 Task: Look for space in Mouscron, Belgium from 3rd August, 2023 to 17th August, 2023 for 3 adults, 1 child in price range Rs.3000 to Rs.15000. Place can be entire place with 3 bedrooms having 4 beds and 2 bathrooms. Property type can be house. Amenities needed are: heating, . Booking option can be shelf check-in. Required host language is English.
Action: Mouse moved to (443, 111)
Screenshot: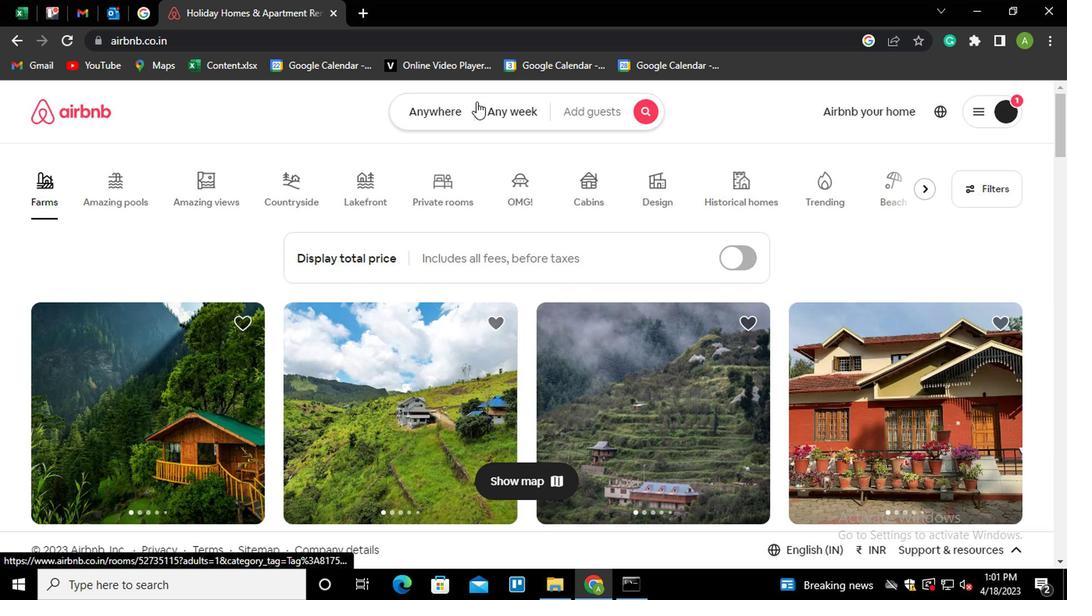 
Action: Mouse pressed left at (443, 111)
Screenshot: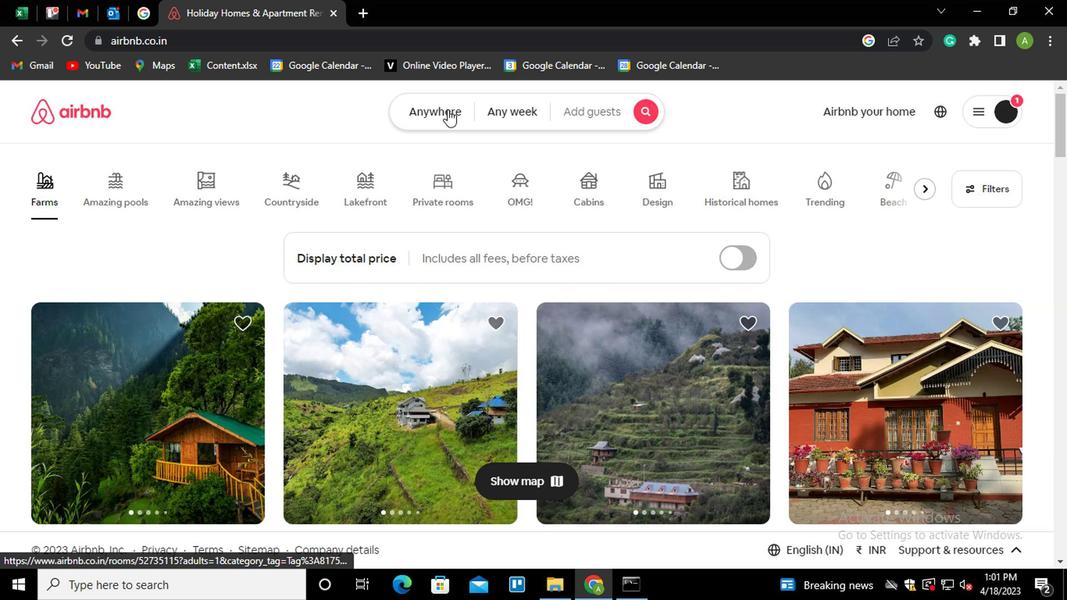 
Action: Mouse moved to (335, 178)
Screenshot: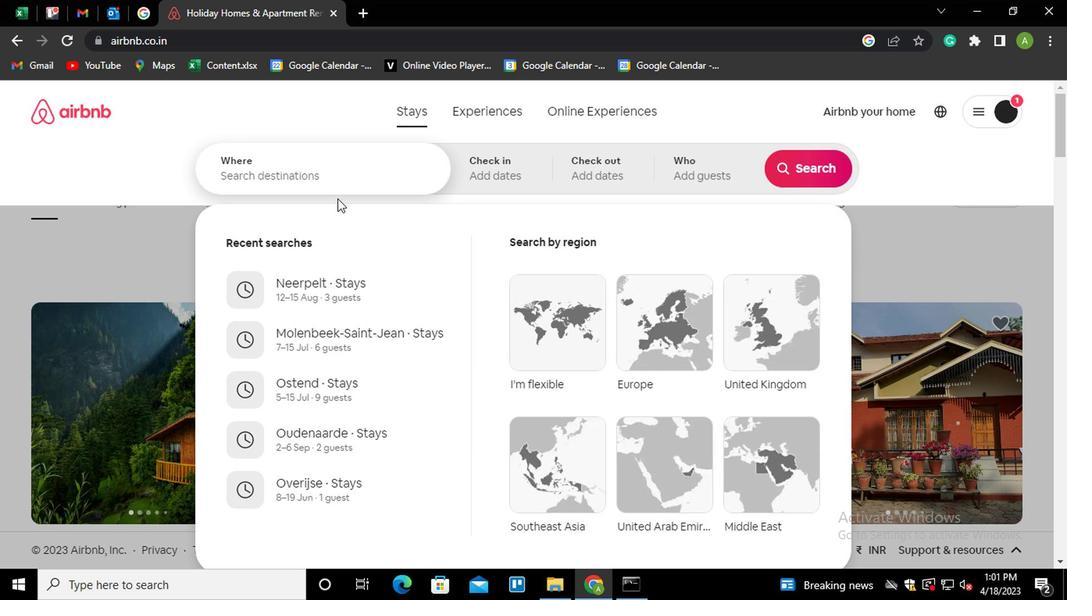 
Action: Mouse pressed left at (335, 178)
Screenshot: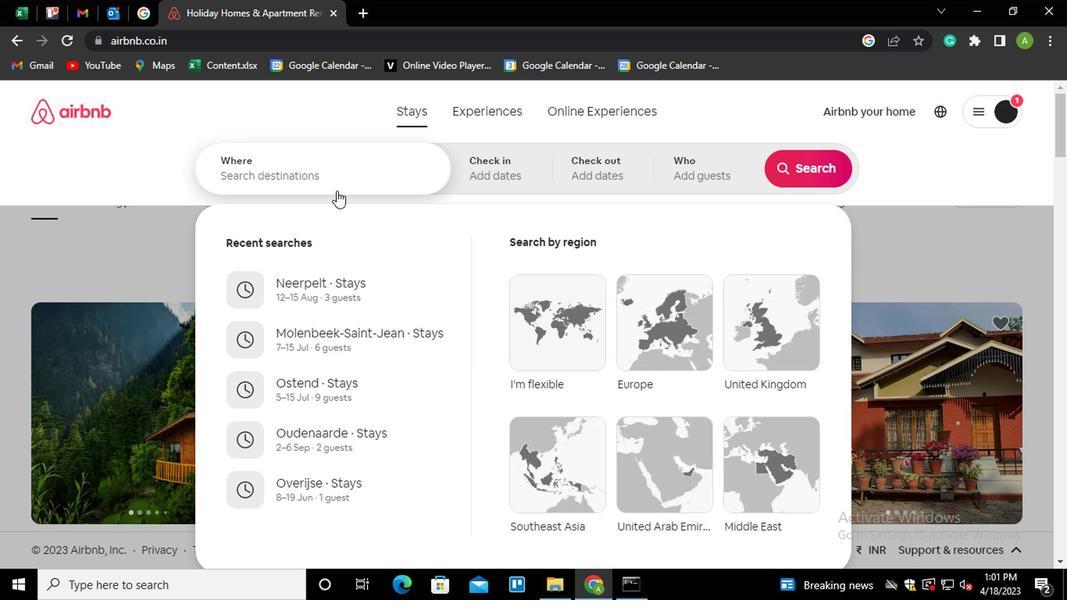 
Action: Key pressed <Key.shift_r>Mouscron<Key.down><Key.enter>
Screenshot: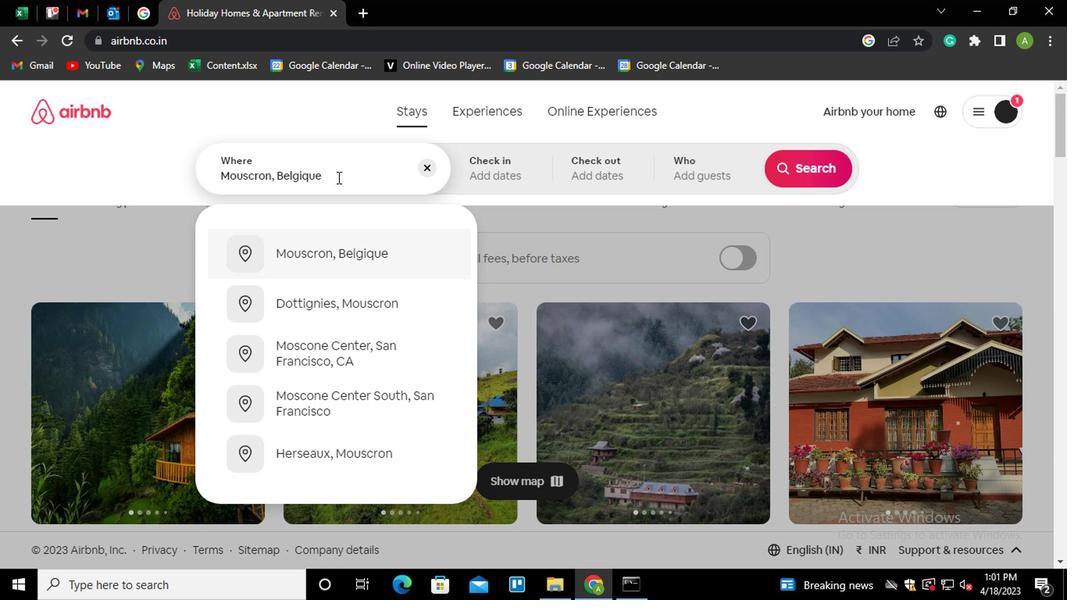 
Action: Mouse moved to (794, 296)
Screenshot: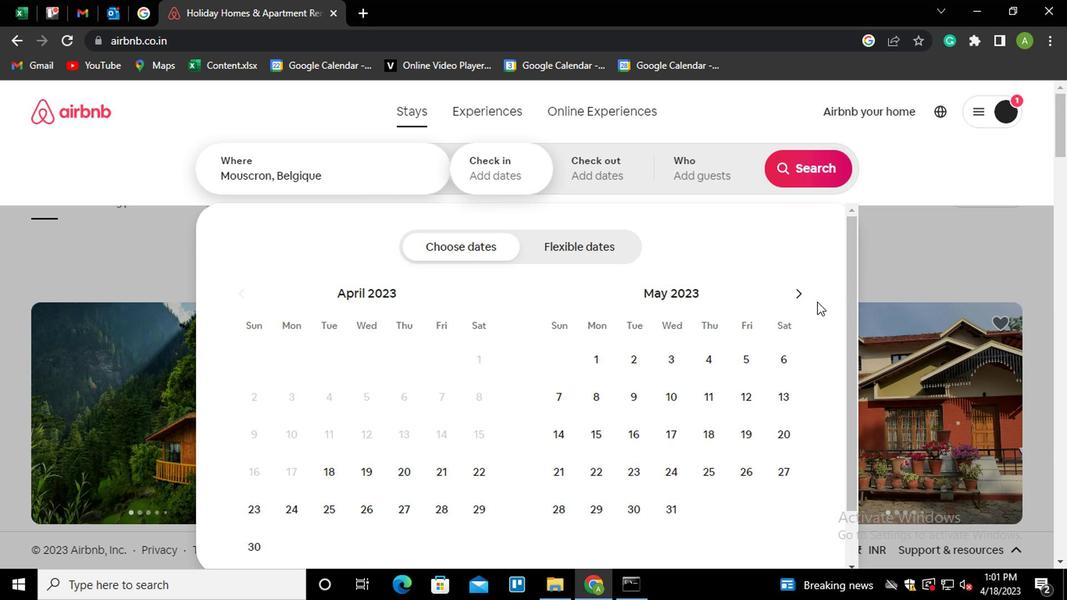 
Action: Mouse pressed left at (794, 296)
Screenshot: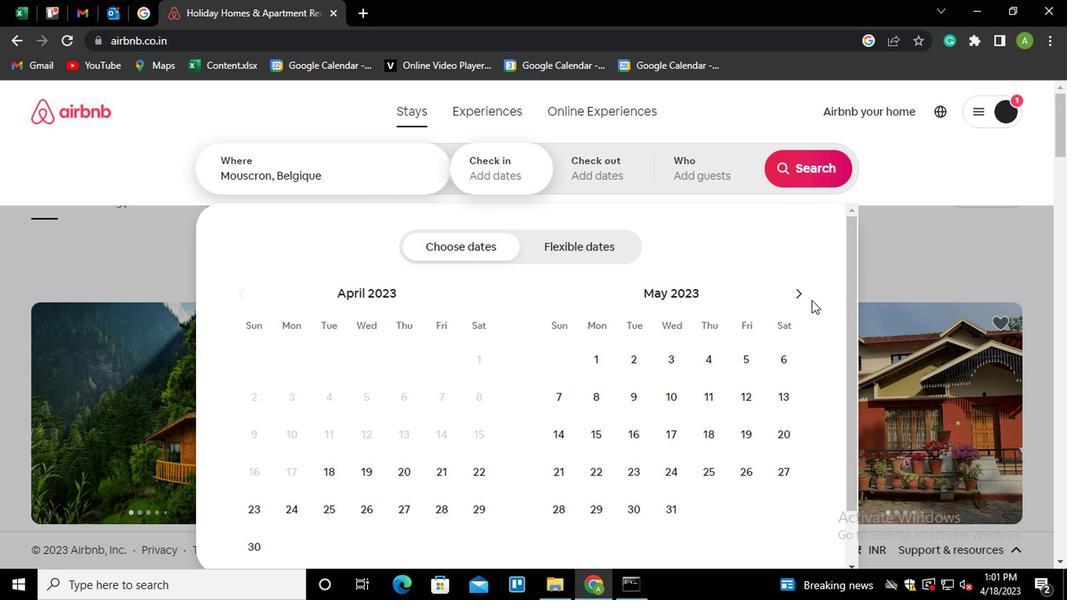 
Action: Mouse pressed left at (794, 296)
Screenshot: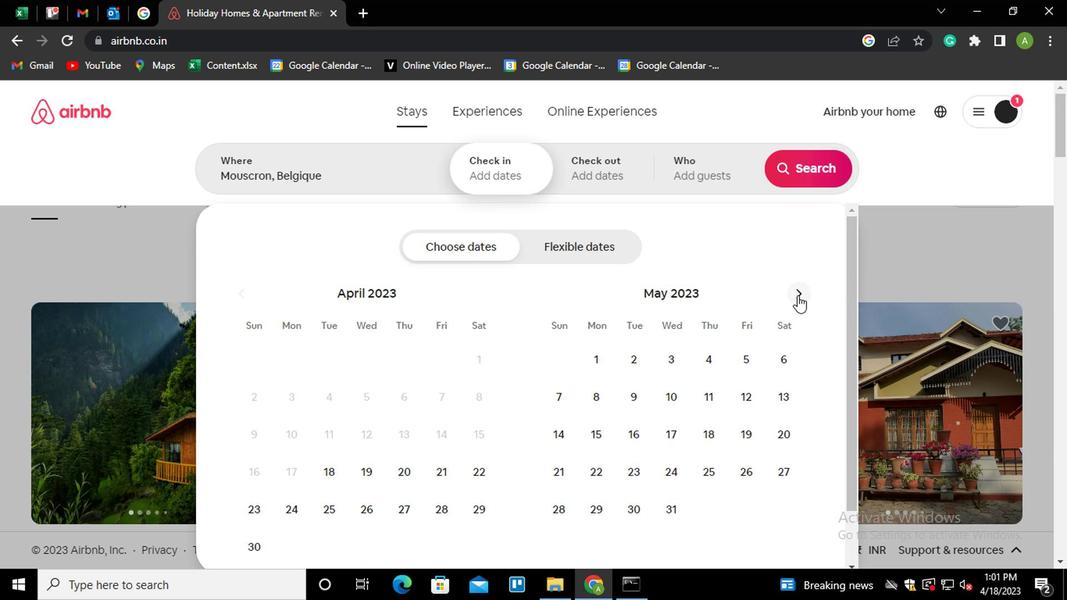
Action: Mouse pressed left at (794, 296)
Screenshot: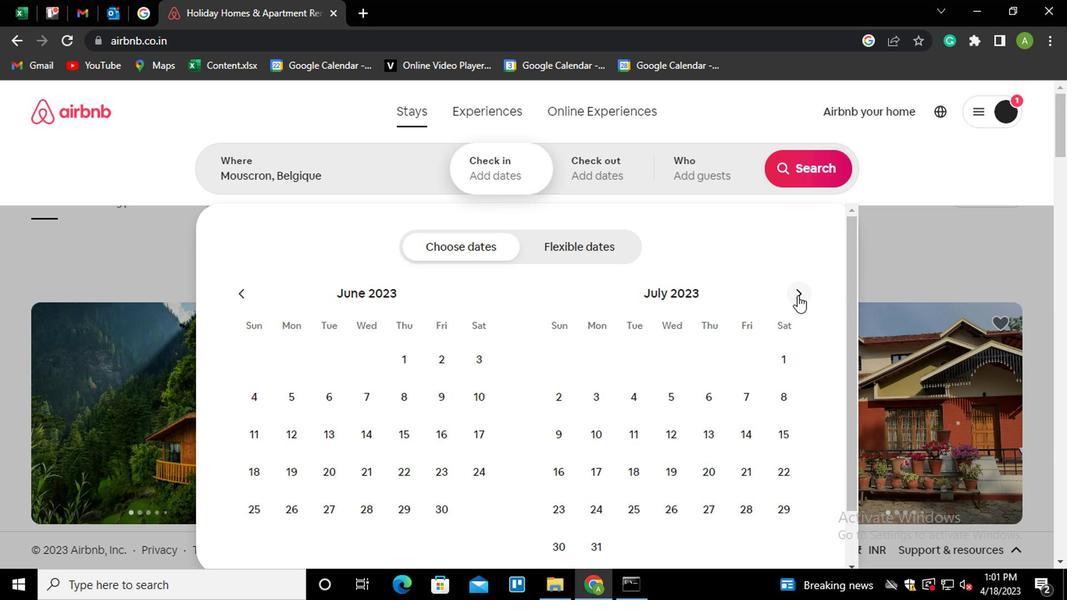 
Action: Mouse moved to (706, 354)
Screenshot: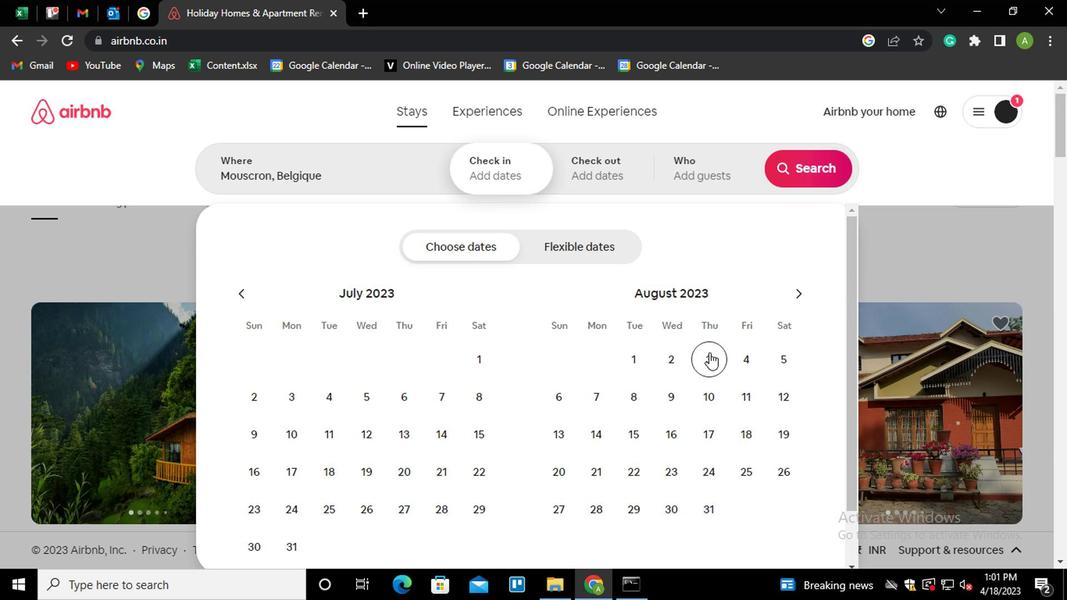 
Action: Mouse pressed left at (706, 354)
Screenshot: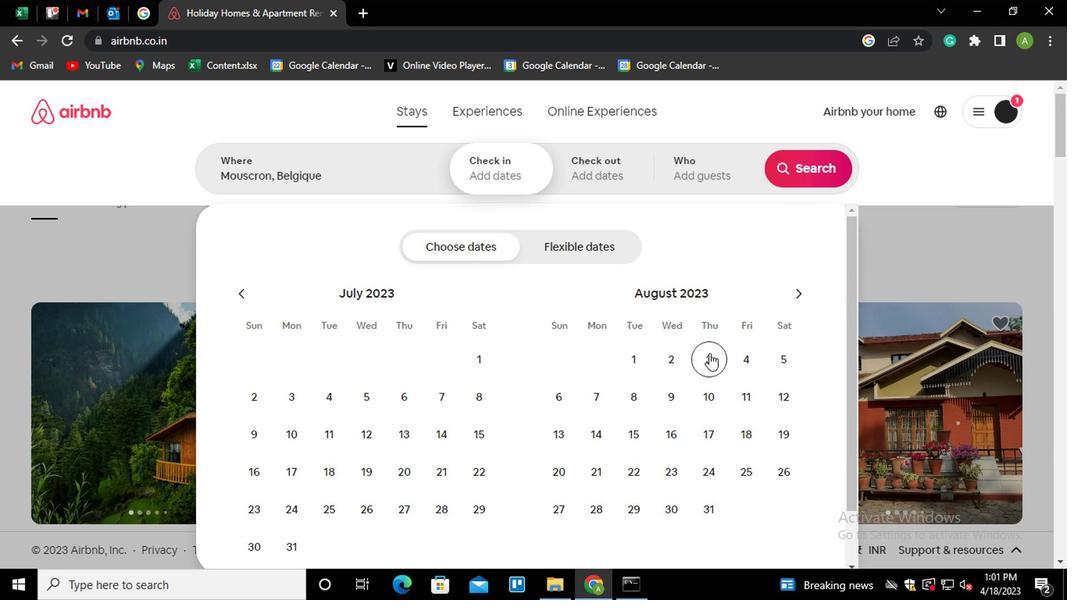 
Action: Mouse moved to (706, 431)
Screenshot: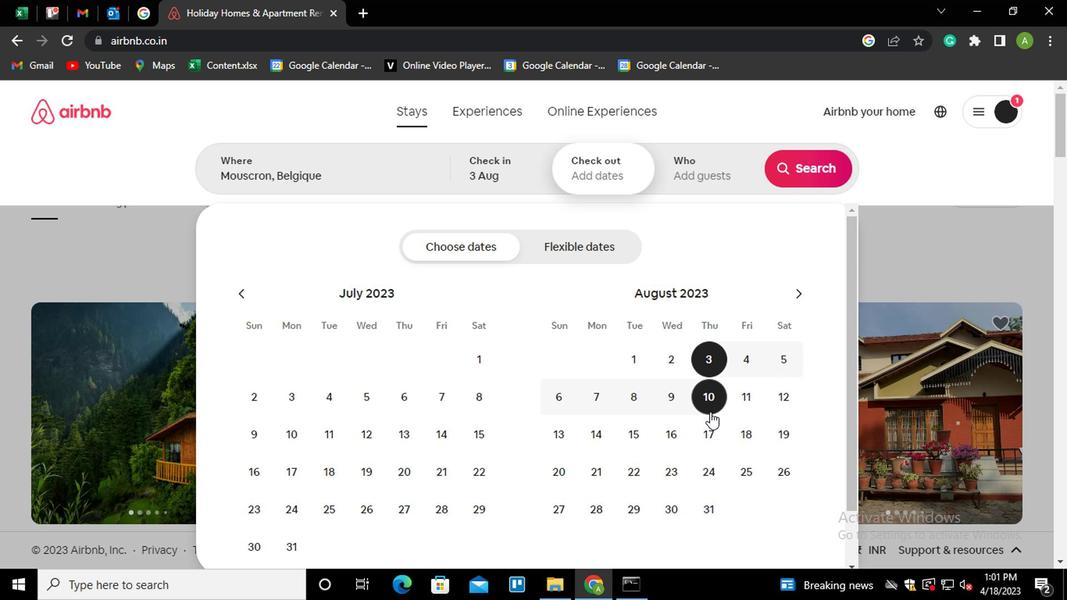 
Action: Mouse pressed left at (706, 431)
Screenshot: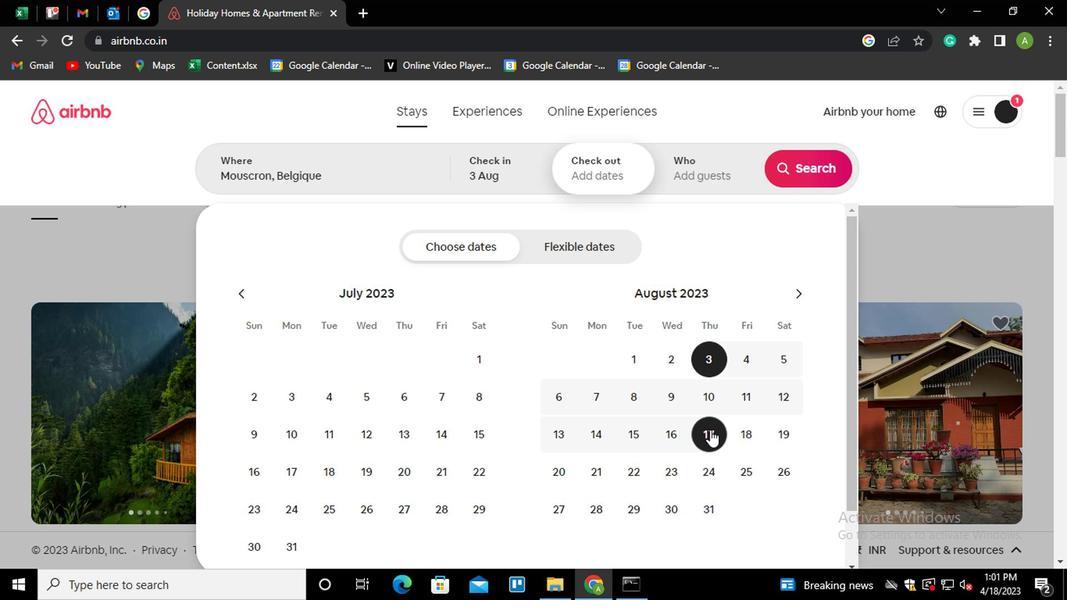 
Action: Mouse moved to (712, 180)
Screenshot: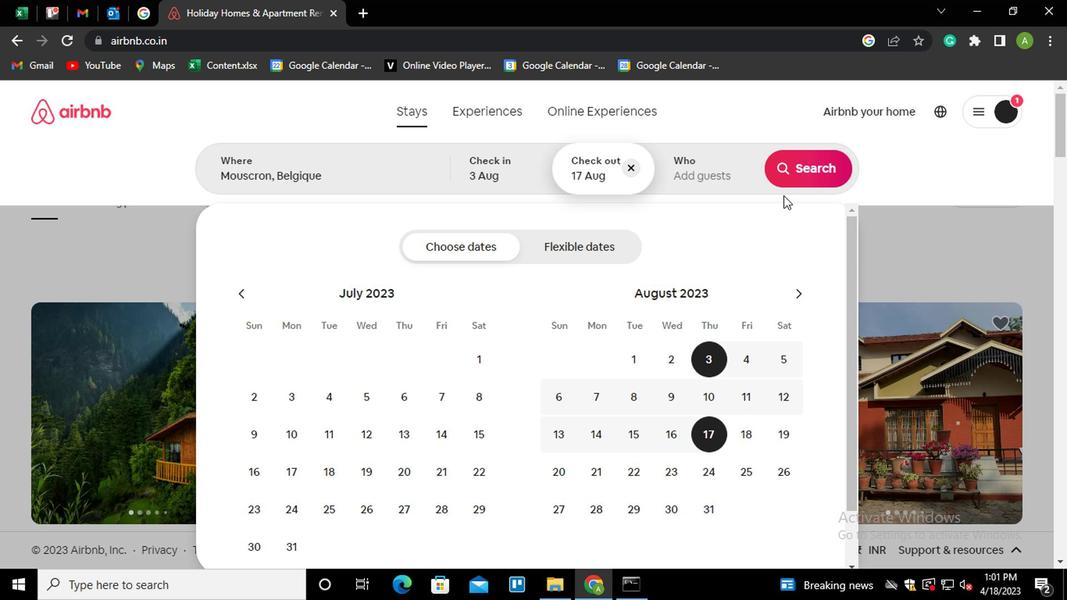 
Action: Mouse pressed left at (712, 180)
Screenshot: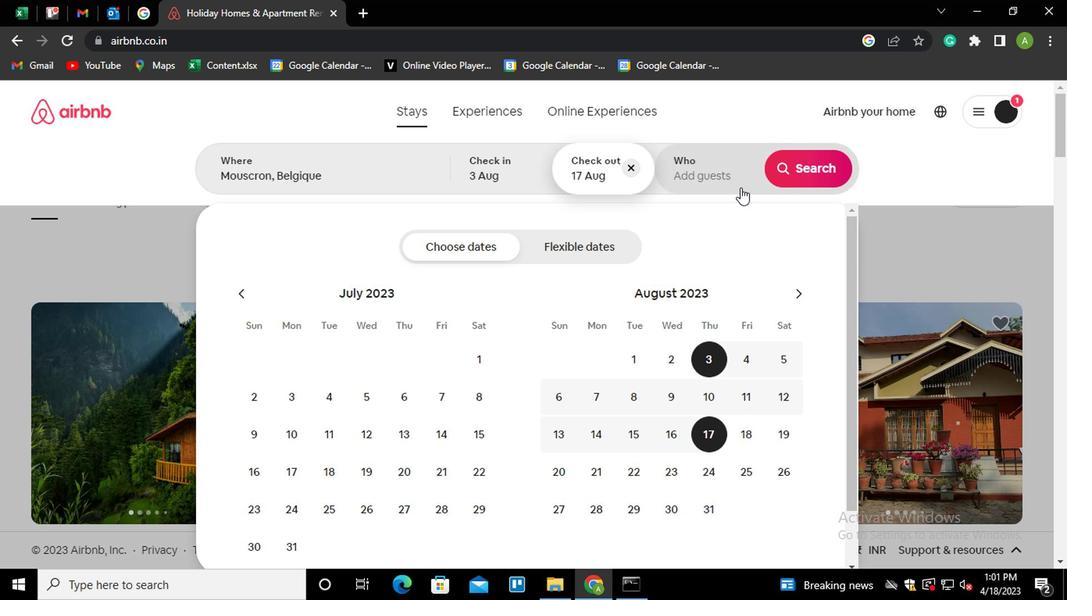 
Action: Mouse moved to (799, 243)
Screenshot: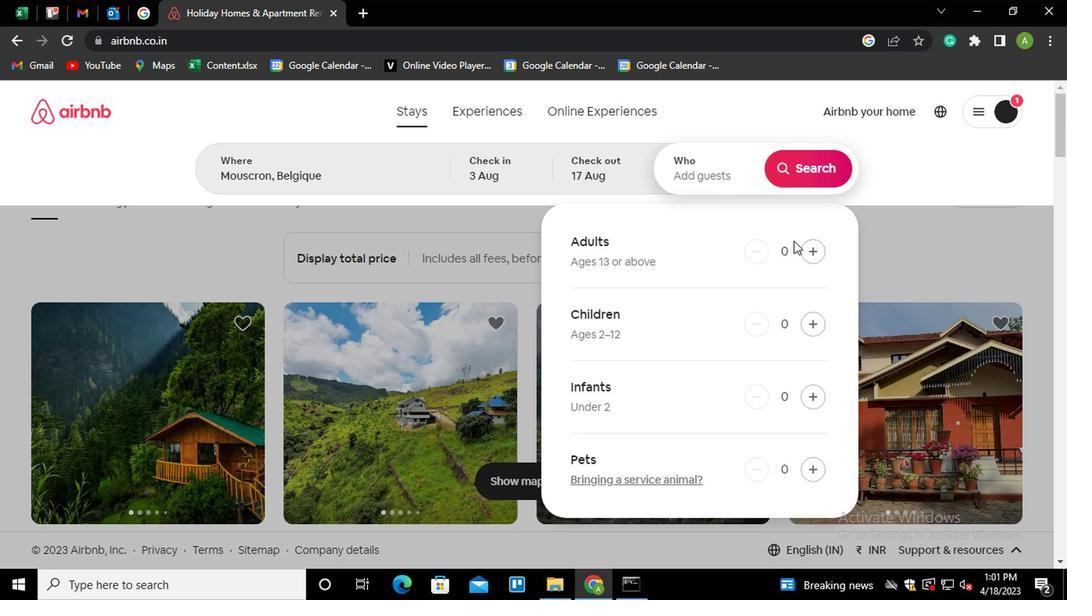 
Action: Mouse pressed left at (799, 243)
Screenshot: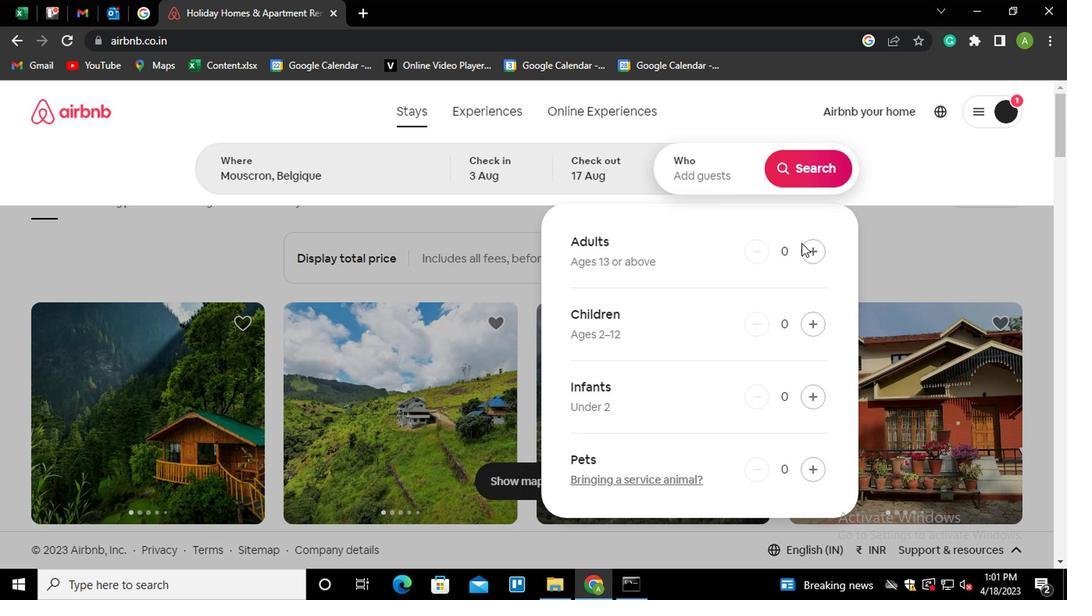 
Action: Mouse moved to (803, 247)
Screenshot: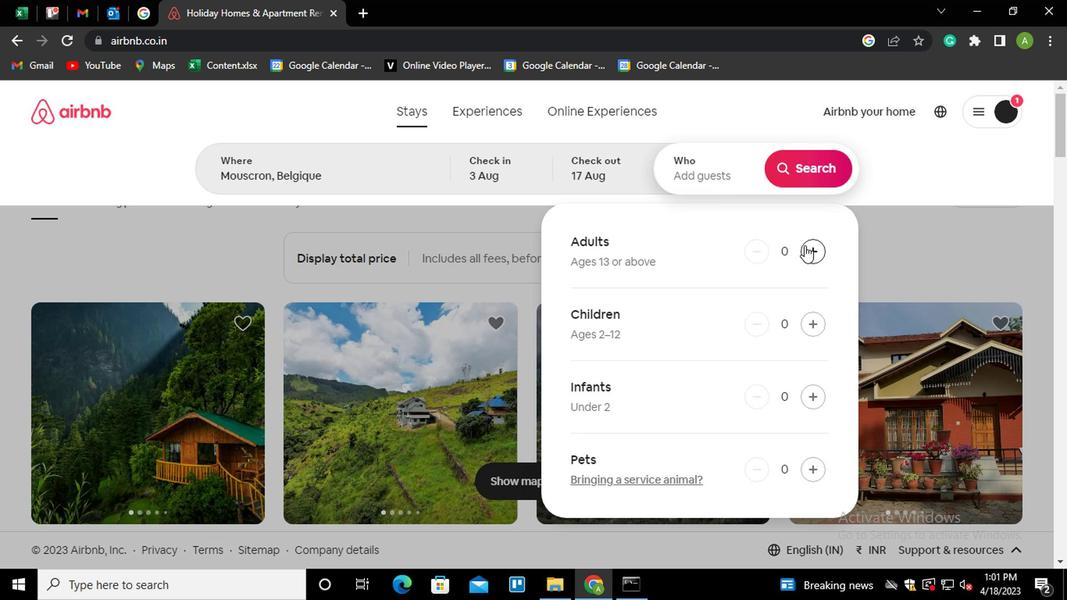 
Action: Mouse pressed left at (803, 247)
Screenshot: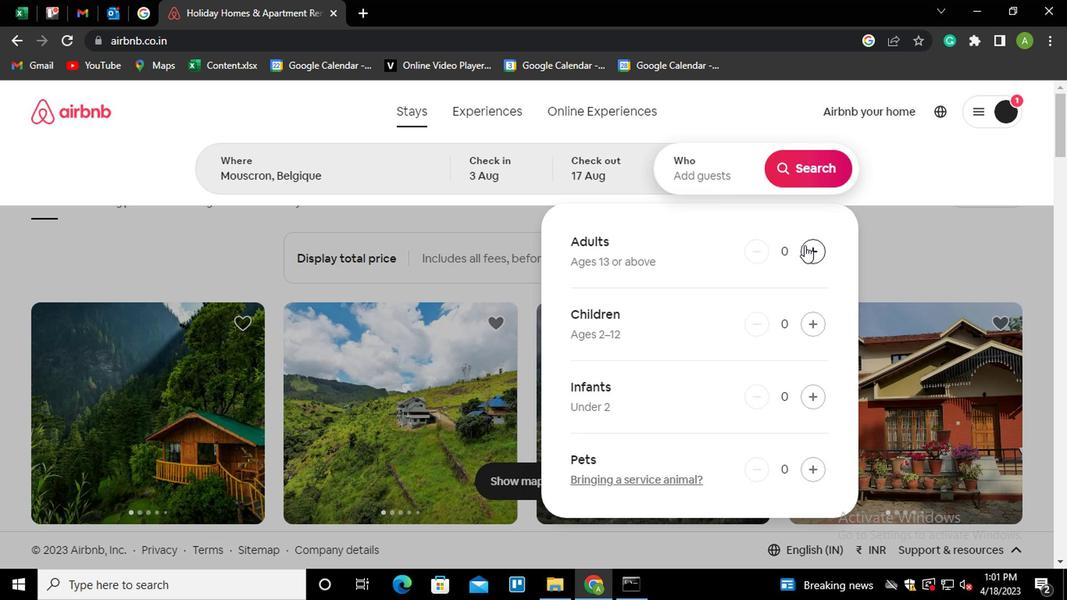 
Action: Mouse pressed left at (803, 247)
Screenshot: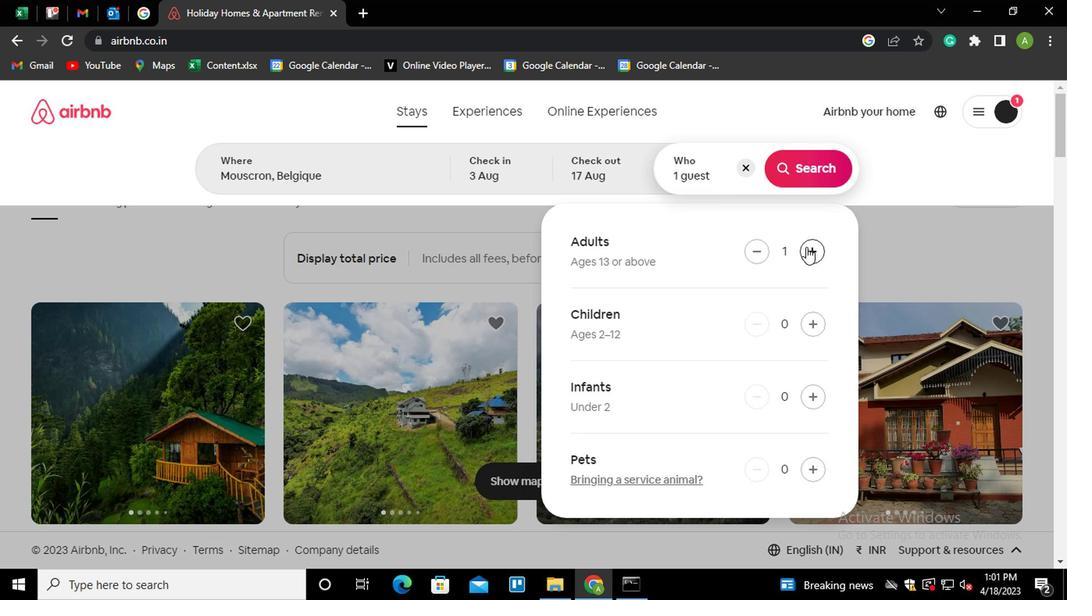 
Action: Mouse pressed left at (803, 247)
Screenshot: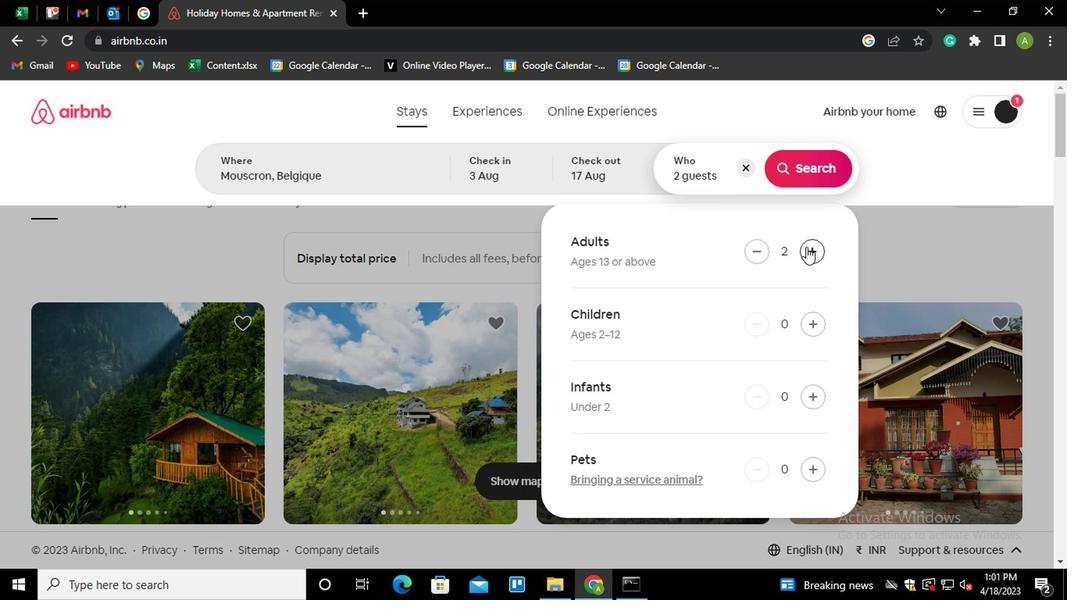 
Action: Mouse moved to (815, 316)
Screenshot: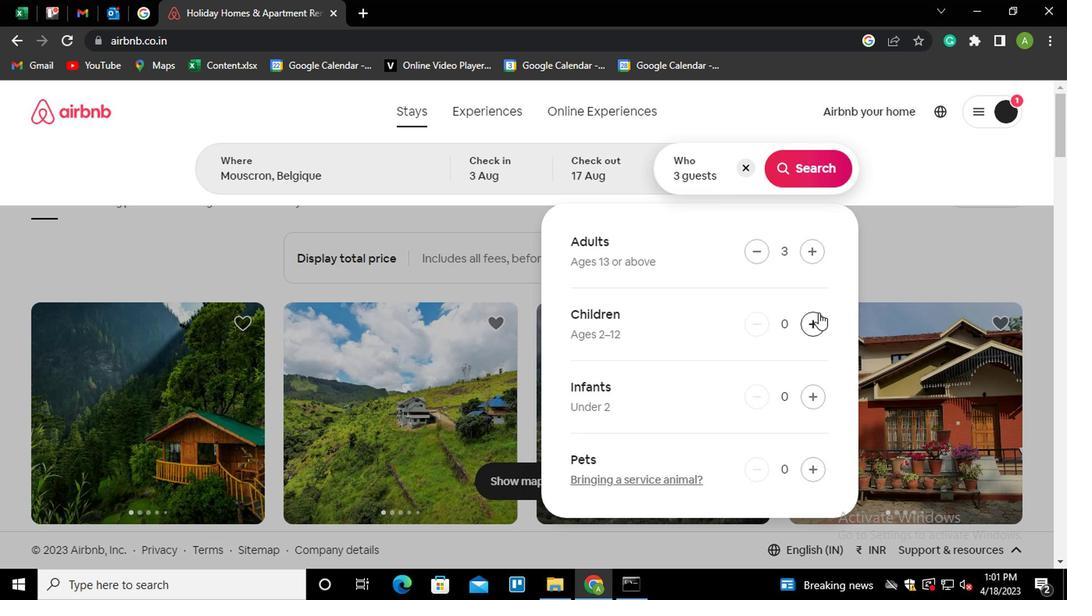 
Action: Mouse pressed left at (815, 316)
Screenshot: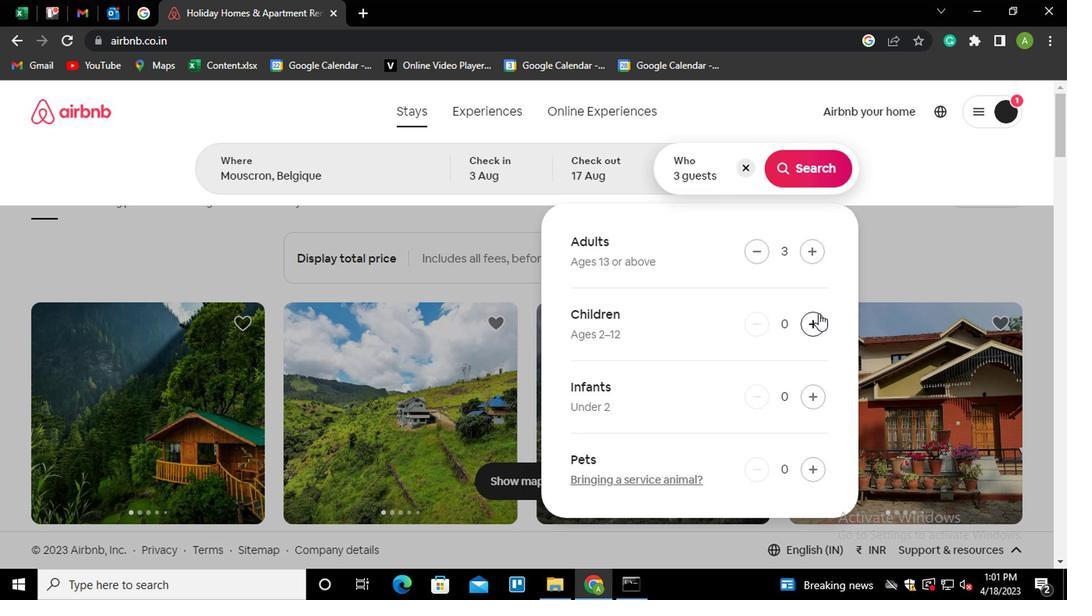 
Action: Mouse moved to (801, 178)
Screenshot: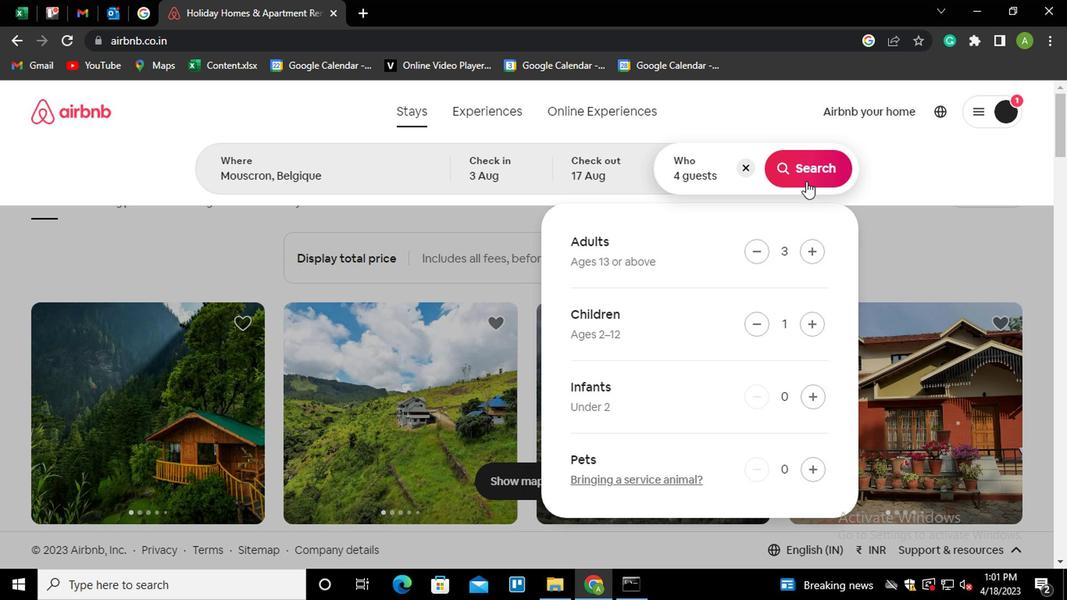 
Action: Mouse pressed left at (801, 178)
Screenshot: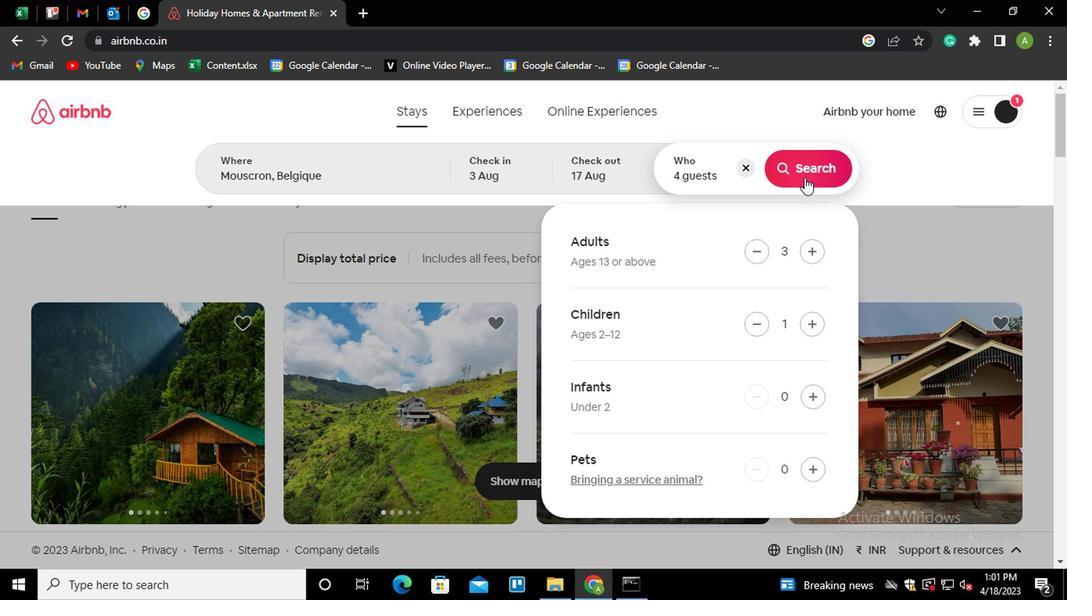 
Action: Mouse moved to (988, 185)
Screenshot: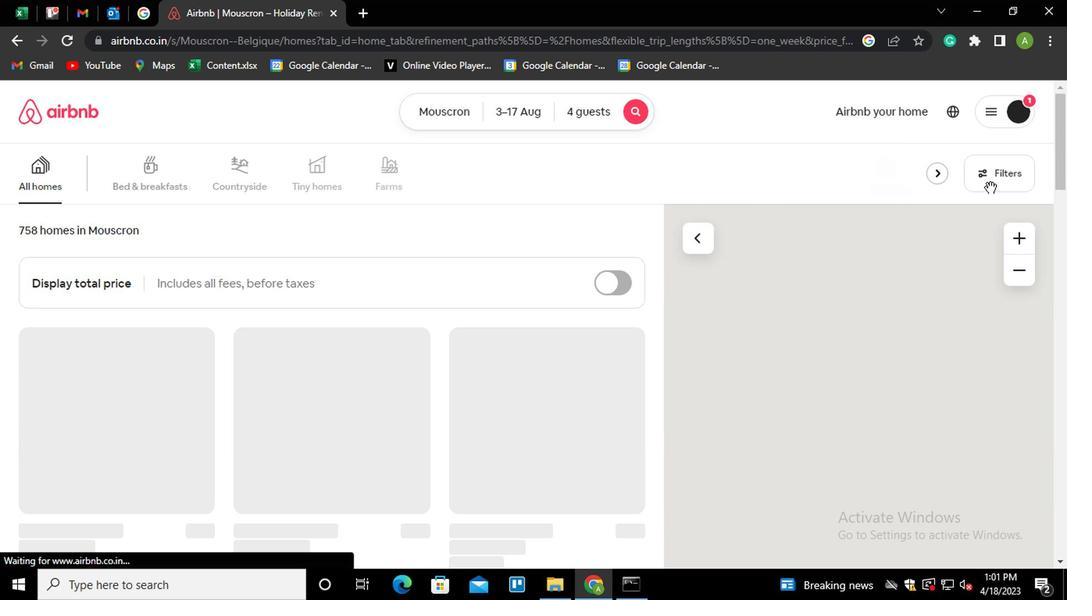 
Action: Mouse pressed left at (988, 185)
Screenshot: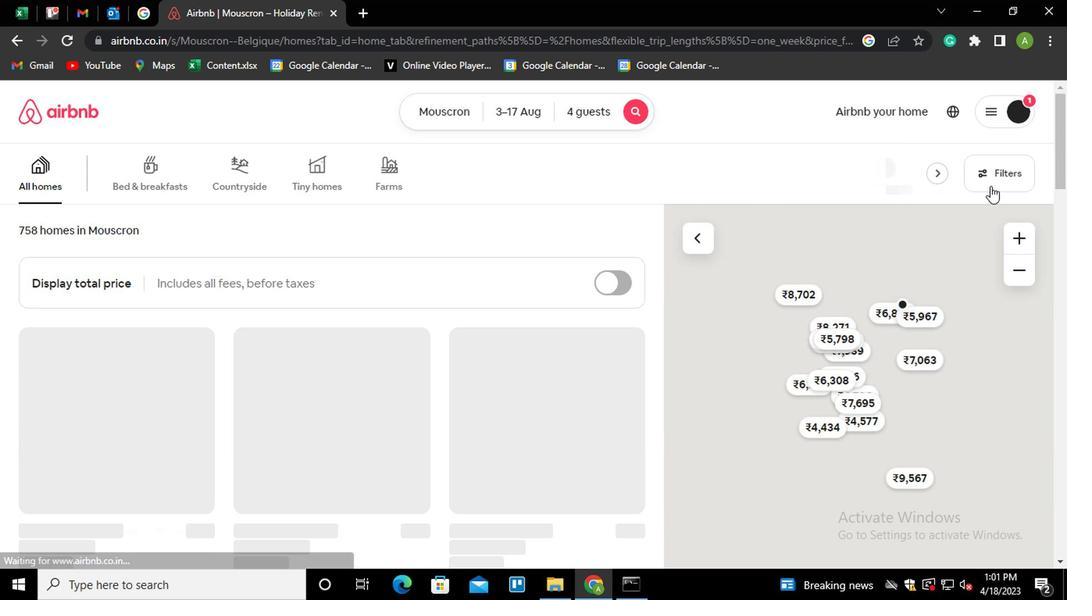 
Action: Mouse moved to (354, 372)
Screenshot: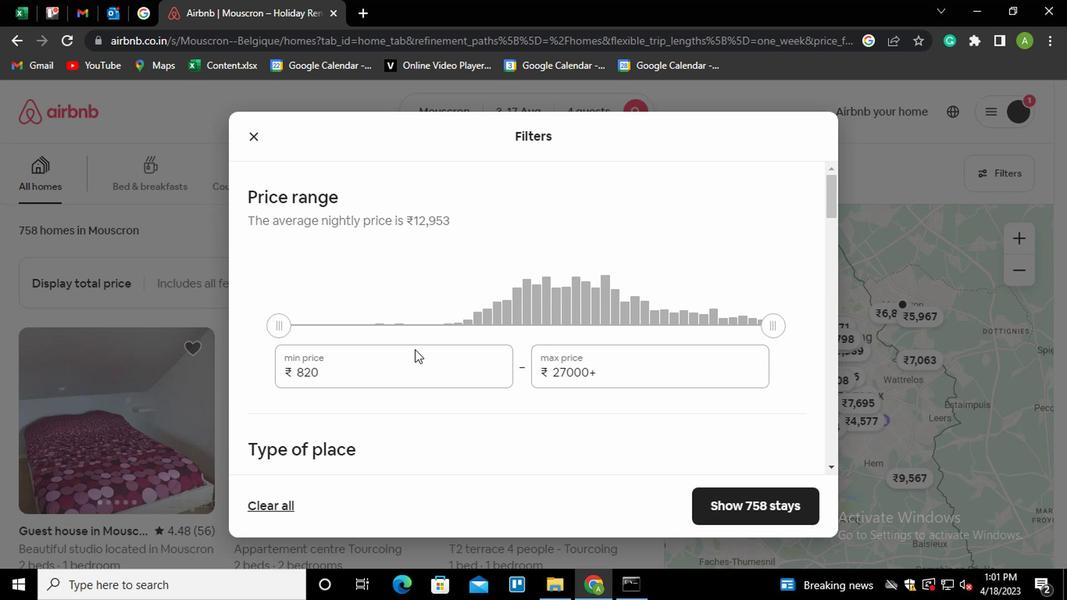 
Action: Mouse pressed left at (354, 372)
Screenshot: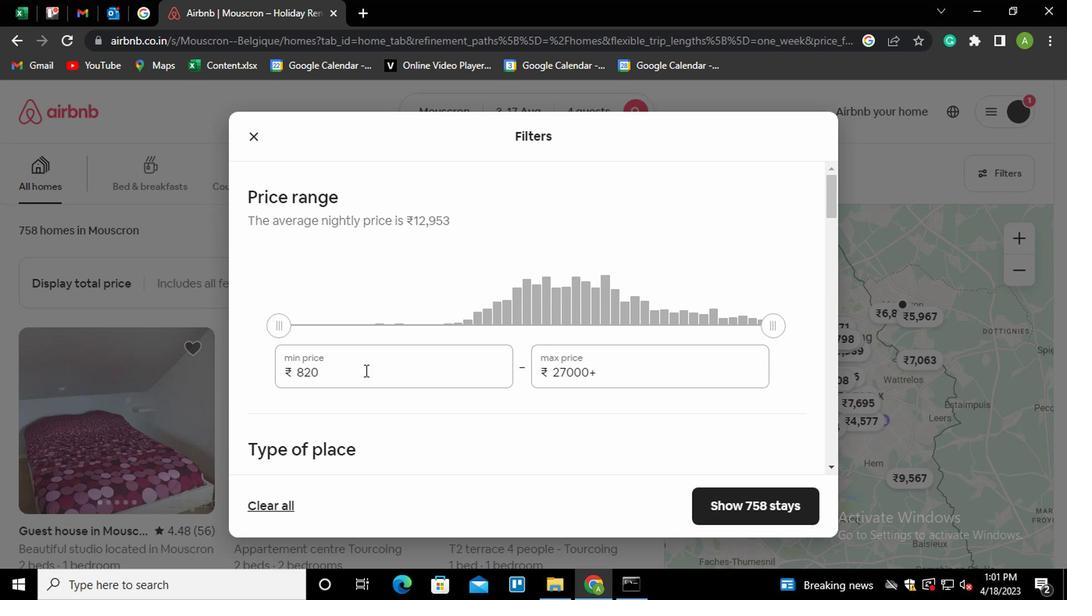 
Action: Key pressed <Key.shift_r><Key.home>3000
Screenshot: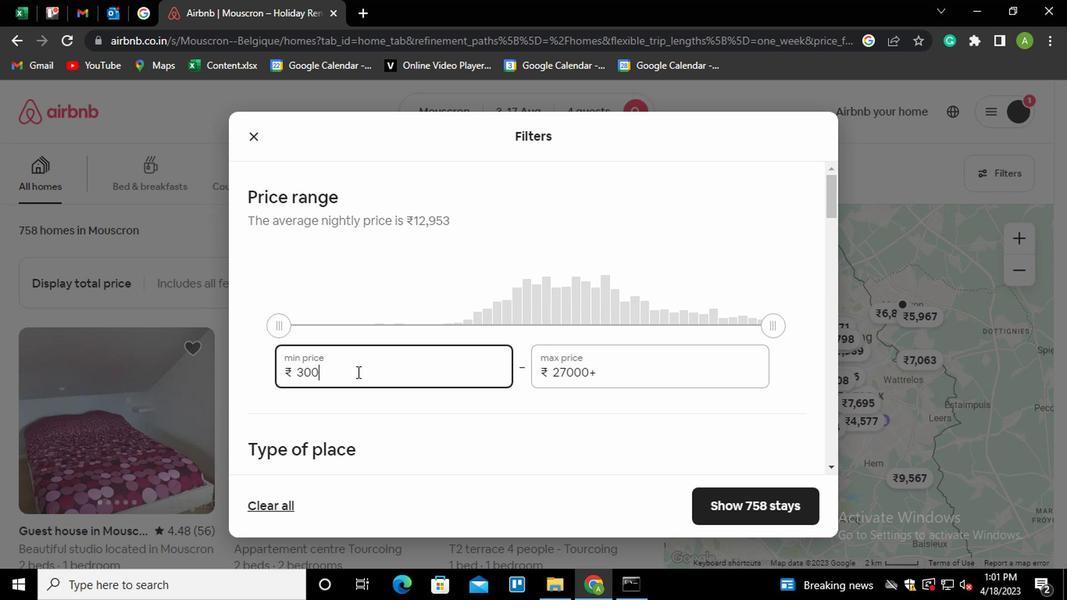 
Action: Mouse moved to (619, 366)
Screenshot: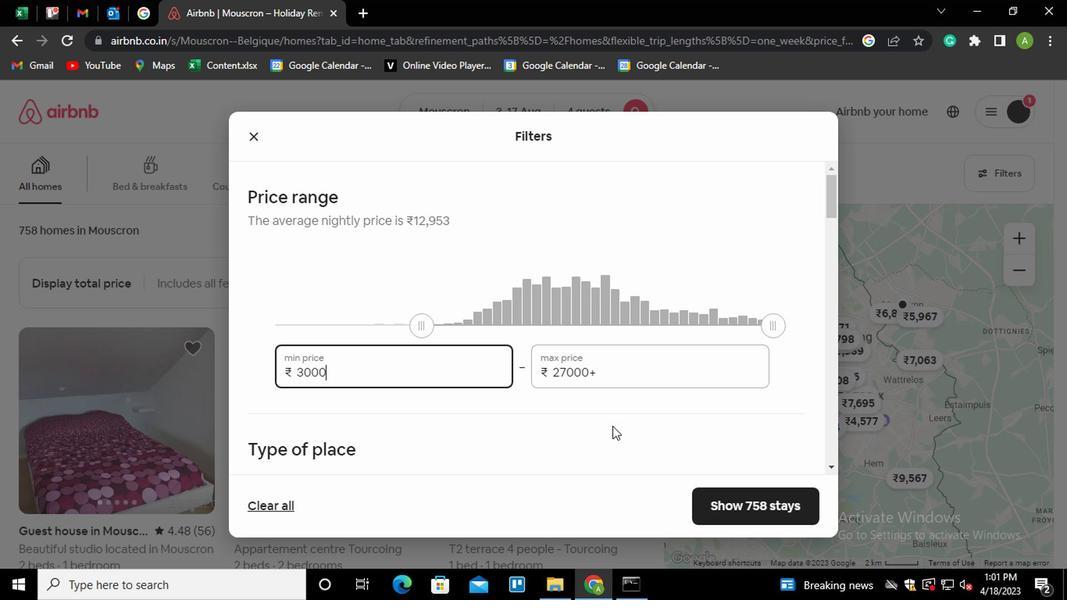 
Action: Mouse pressed left at (619, 366)
Screenshot: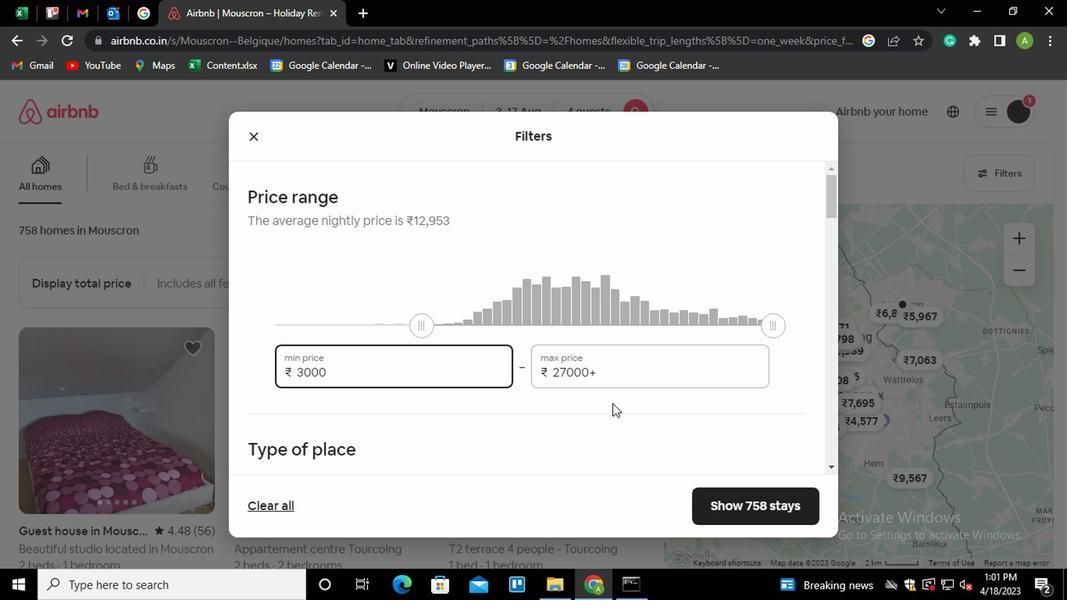 
Action: Key pressed <Key.shift_r><Key.home>15000
Screenshot: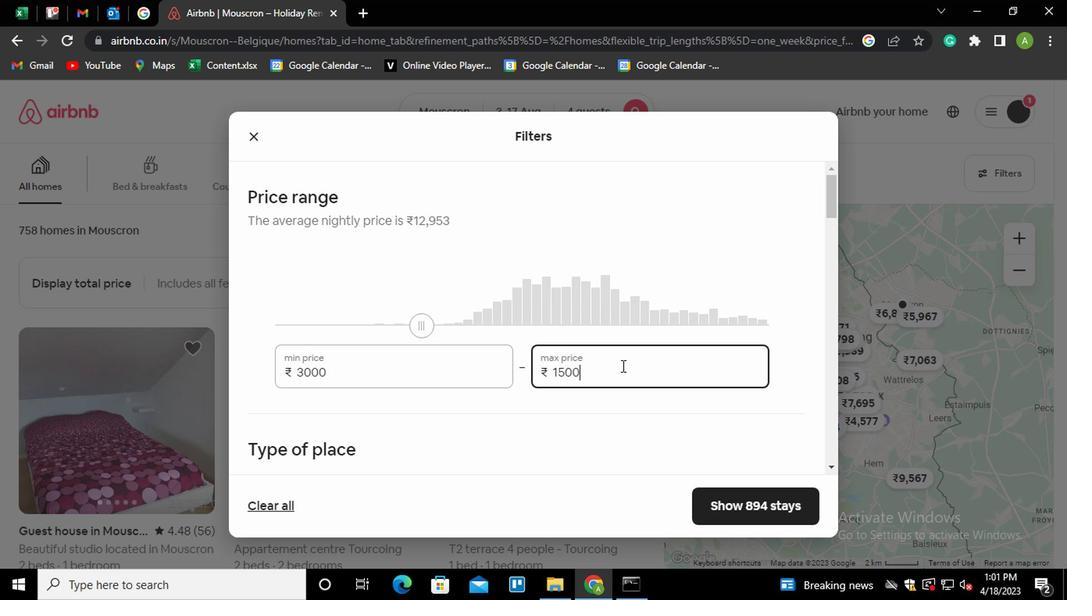 
Action: Mouse scrolled (619, 366) with delta (0, 0)
Screenshot: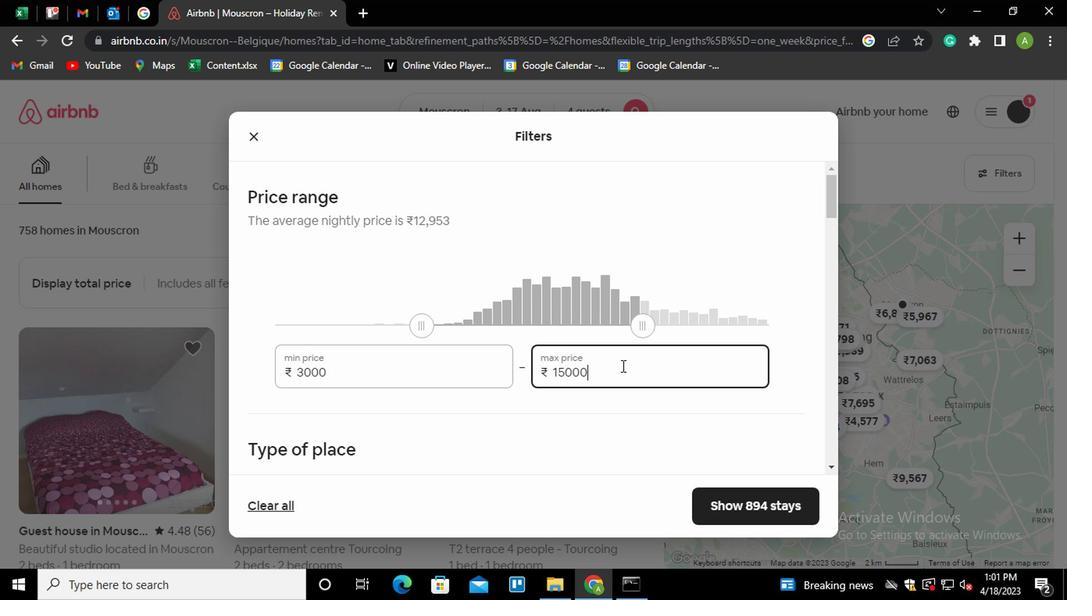 
Action: Mouse moved to (279, 420)
Screenshot: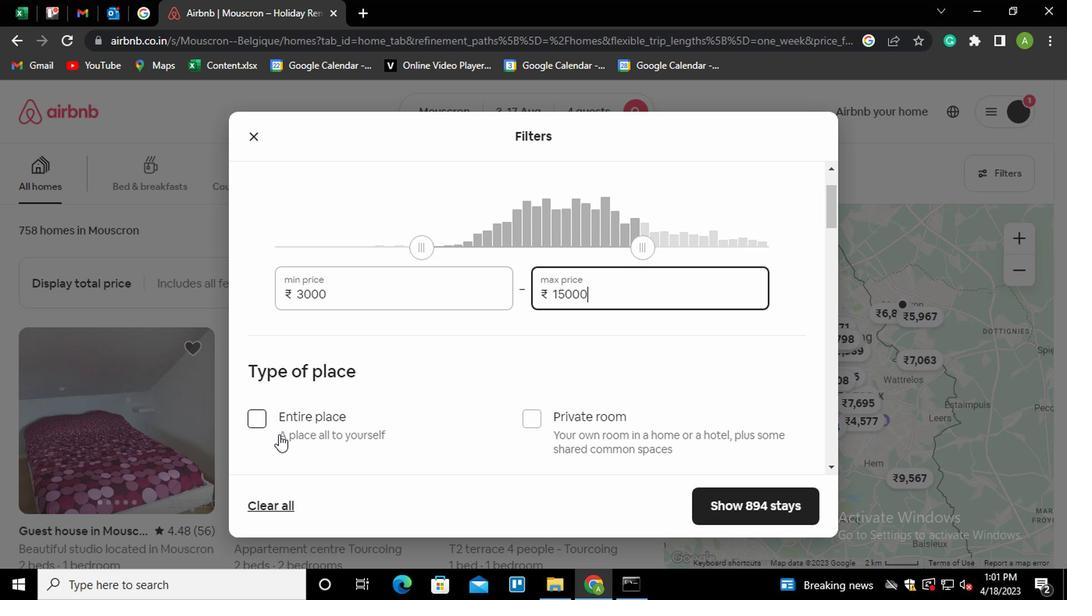 
Action: Mouse pressed left at (279, 420)
Screenshot: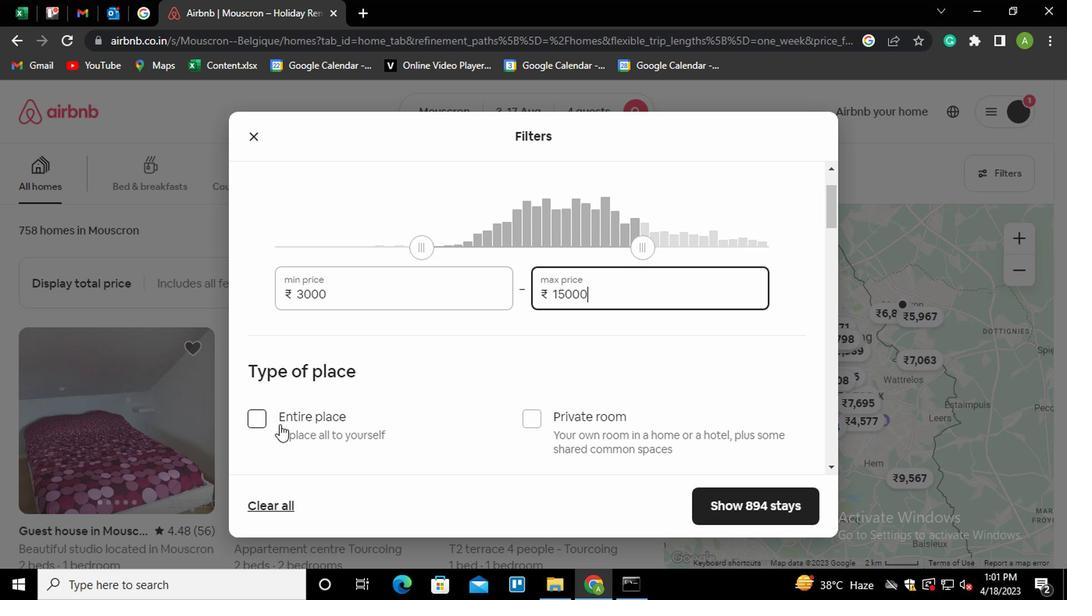 
Action: Mouse moved to (260, 424)
Screenshot: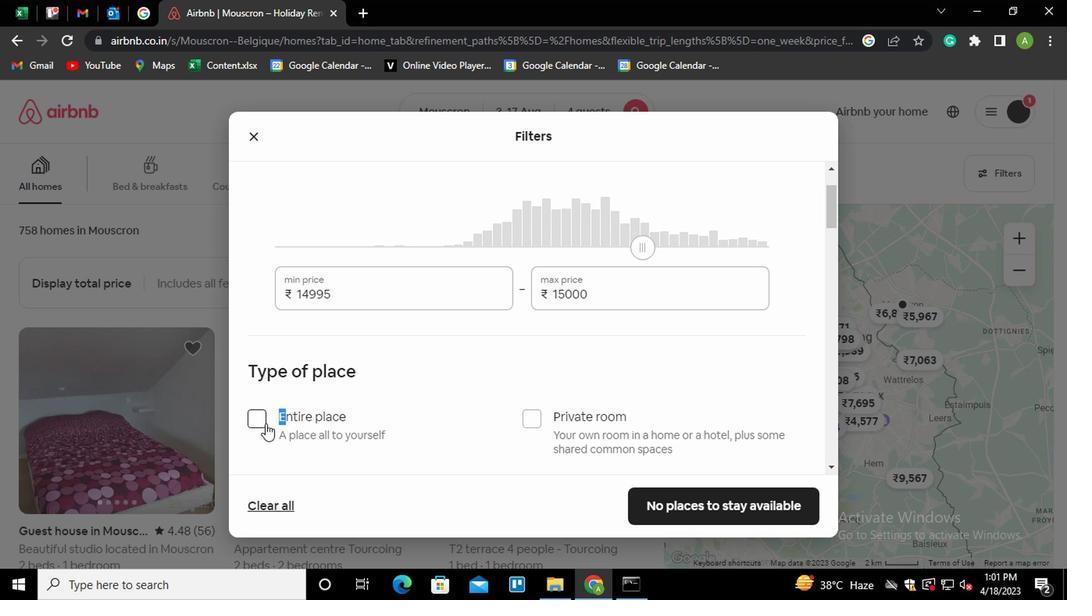 
Action: Mouse pressed left at (260, 424)
Screenshot: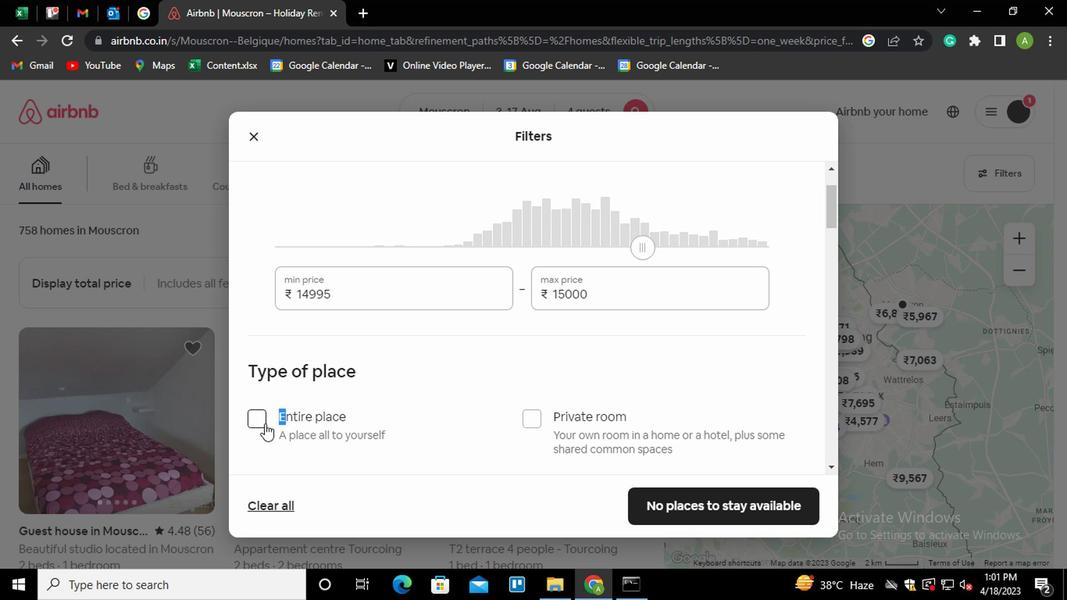 
Action: Mouse moved to (400, 390)
Screenshot: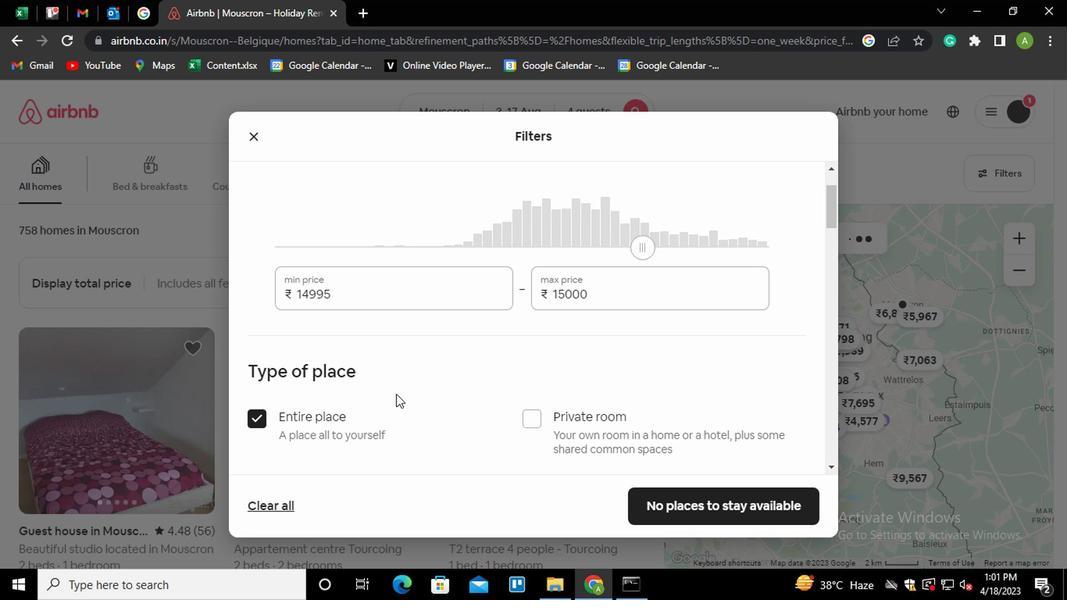 
Action: Mouse scrolled (400, 389) with delta (0, 0)
Screenshot: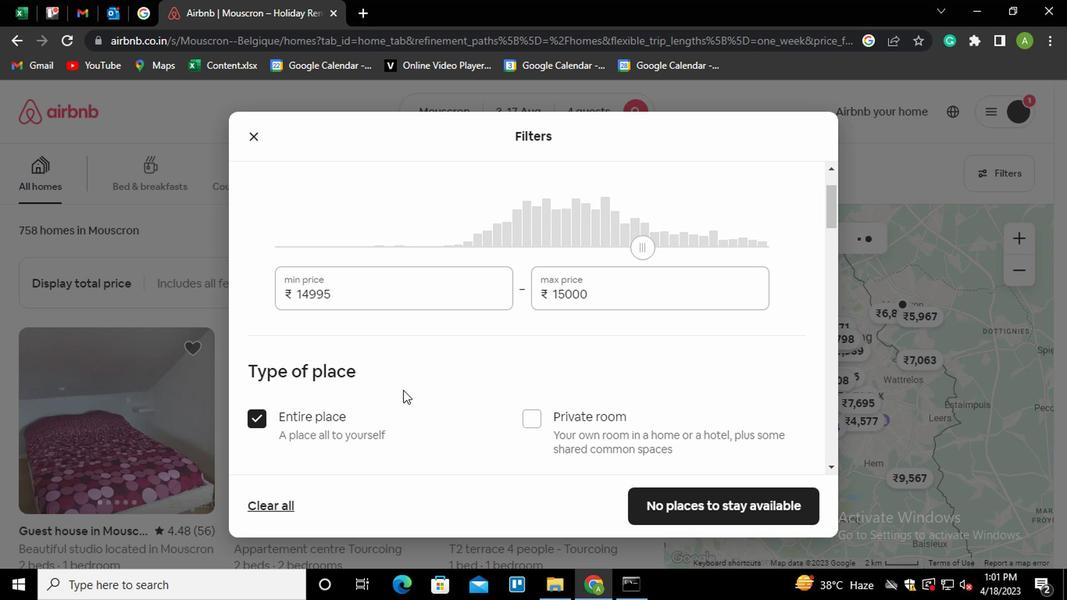 
Action: Mouse scrolled (400, 389) with delta (0, 0)
Screenshot: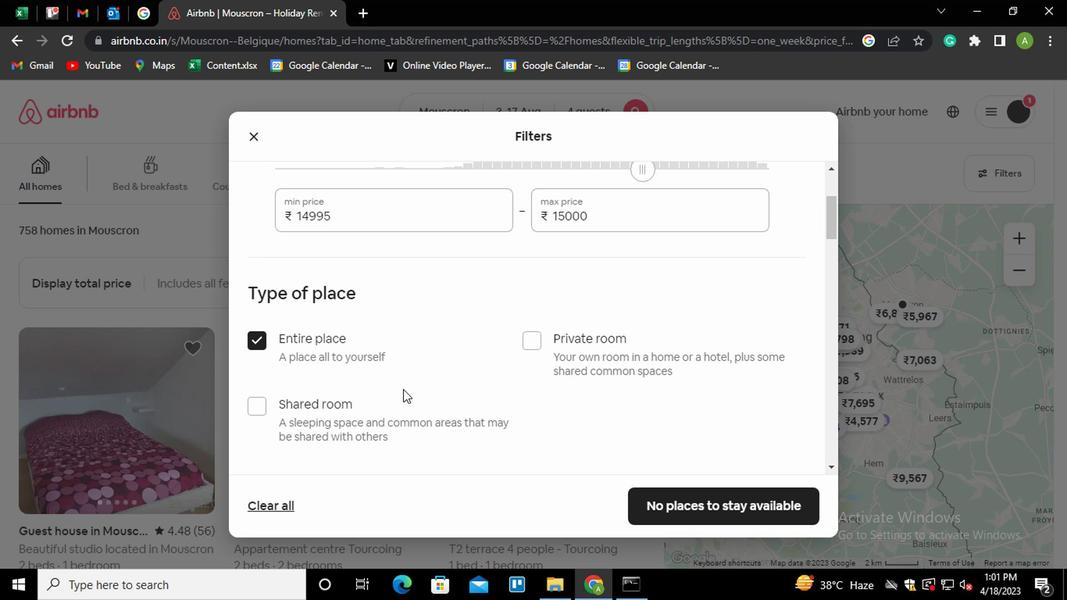 
Action: Mouse moved to (400, 391)
Screenshot: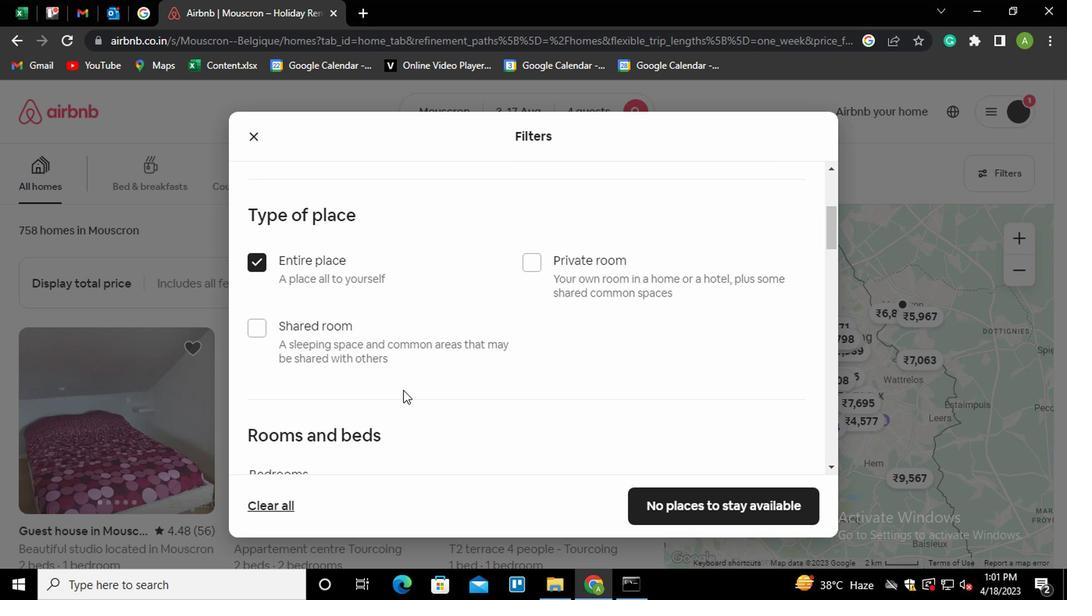 
Action: Mouse scrolled (400, 391) with delta (0, 0)
Screenshot: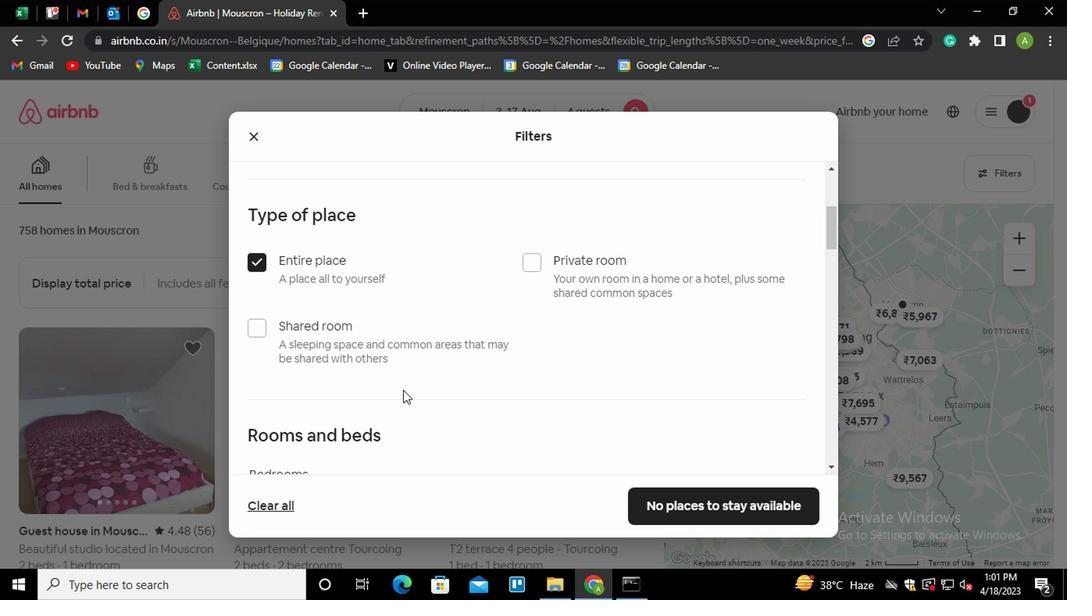 
Action: Mouse moved to (399, 395)
Screenshot: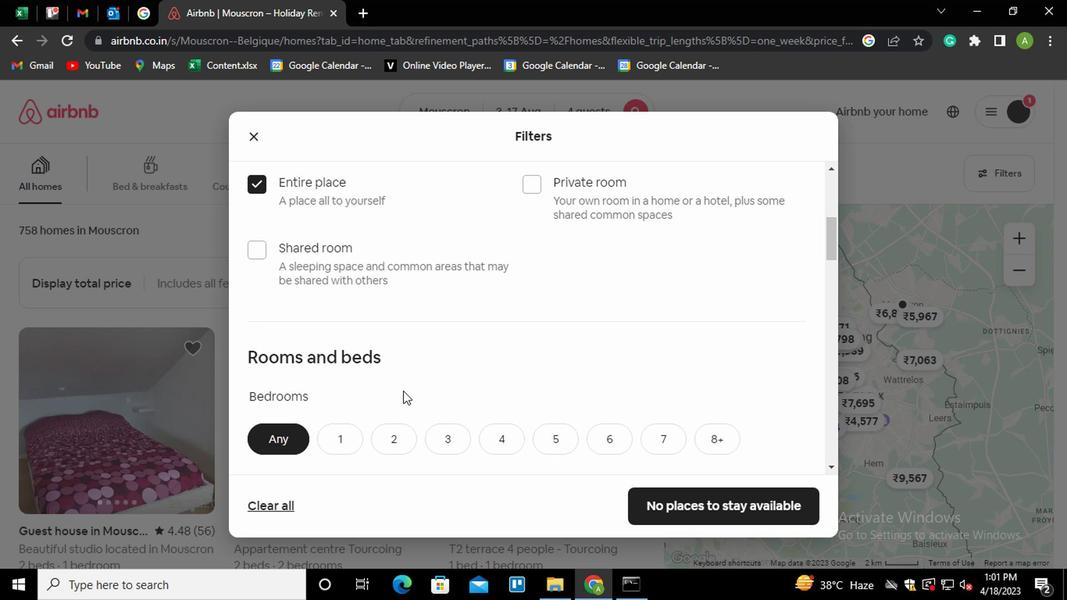 
Action: Mouse scrolled (399, 395) with delta (0, 0)
Screenshot: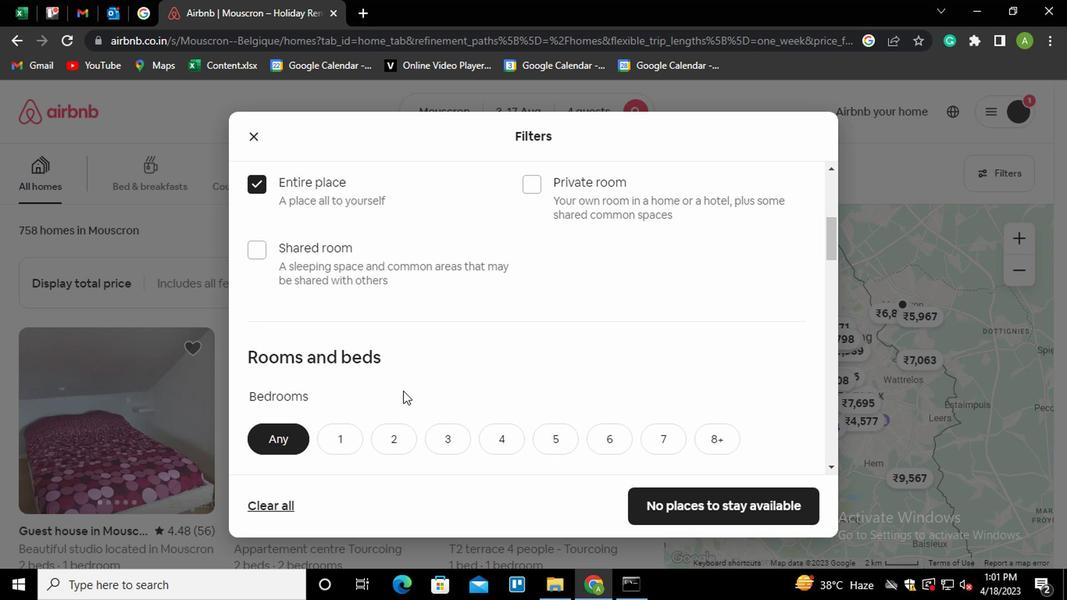 
Action: Mouse moved to (434, 366)
Screenshot: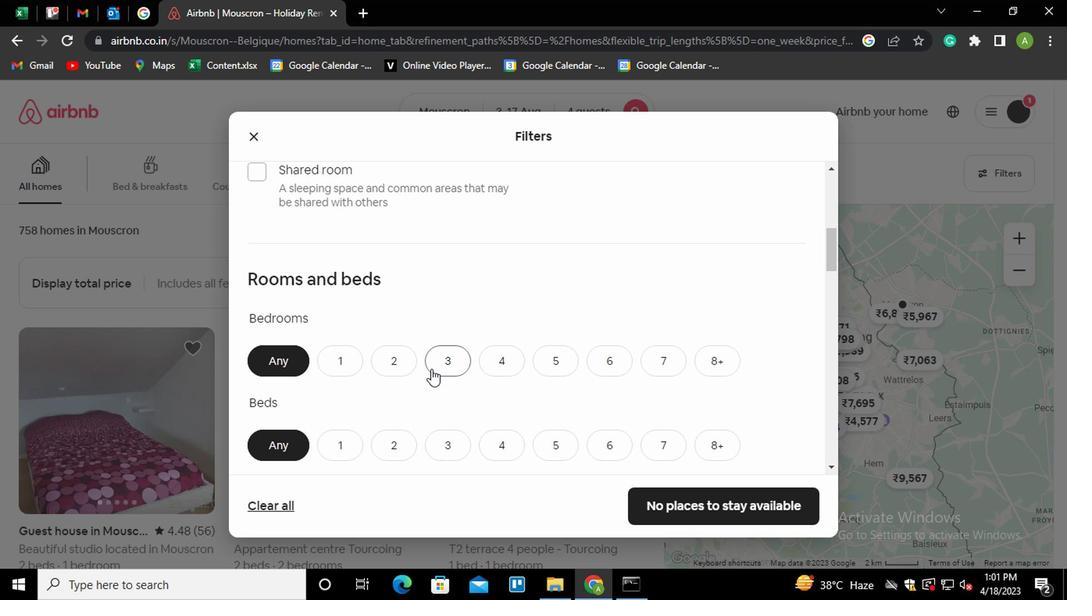 
Action: Mouse pressed left at (434, 366)
Screenshot: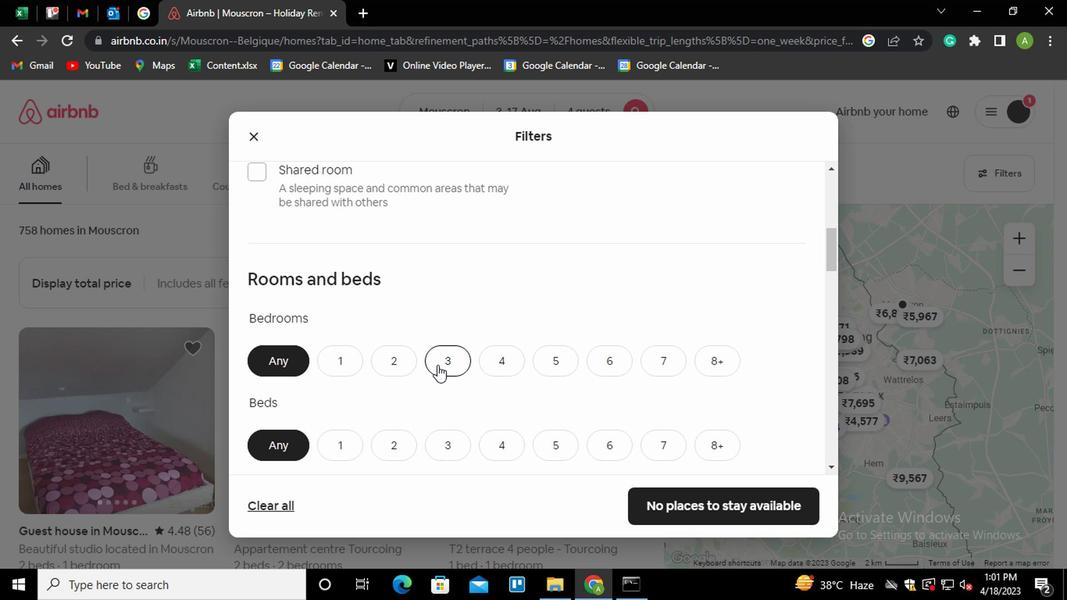 
Action: Mouse moved to (497, 444)
Screenshot: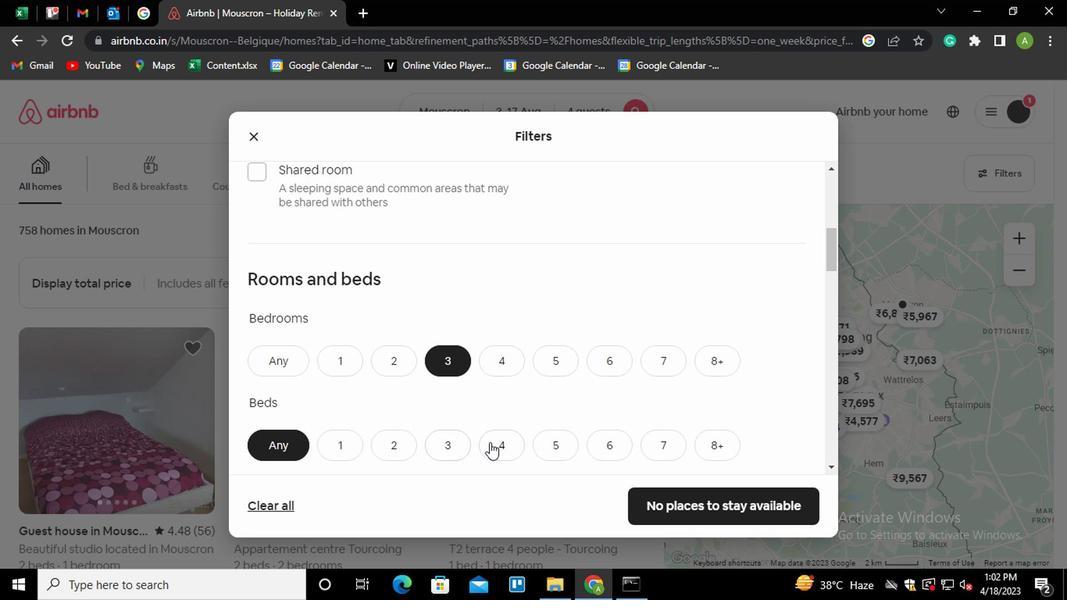 
Action: Mouse pressed left at (497, 444)
Screenshot: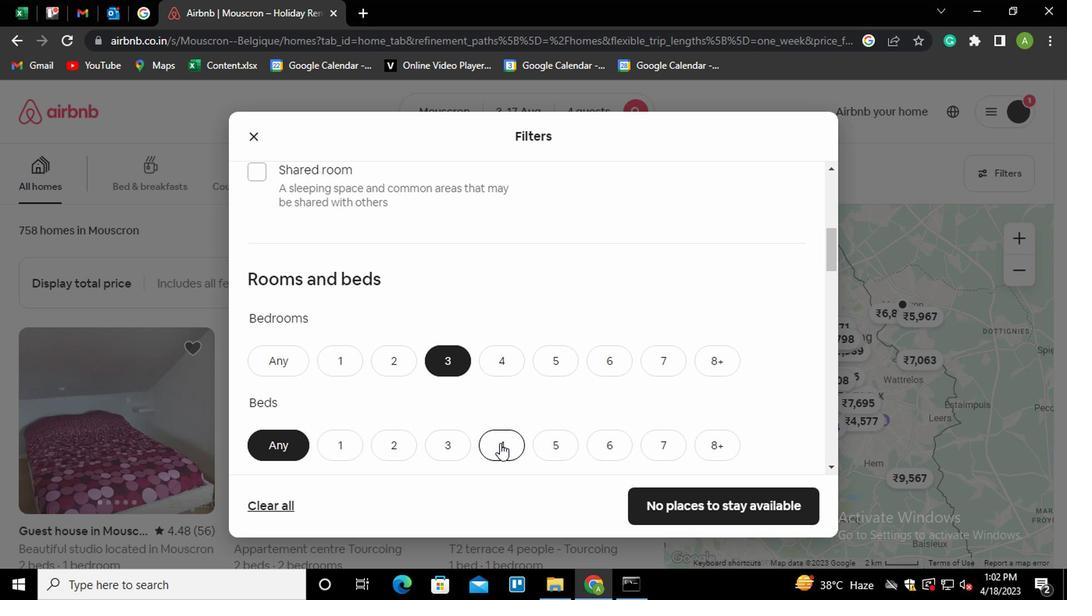 
Action: Mouse moved to (481, 445)
Screenshot: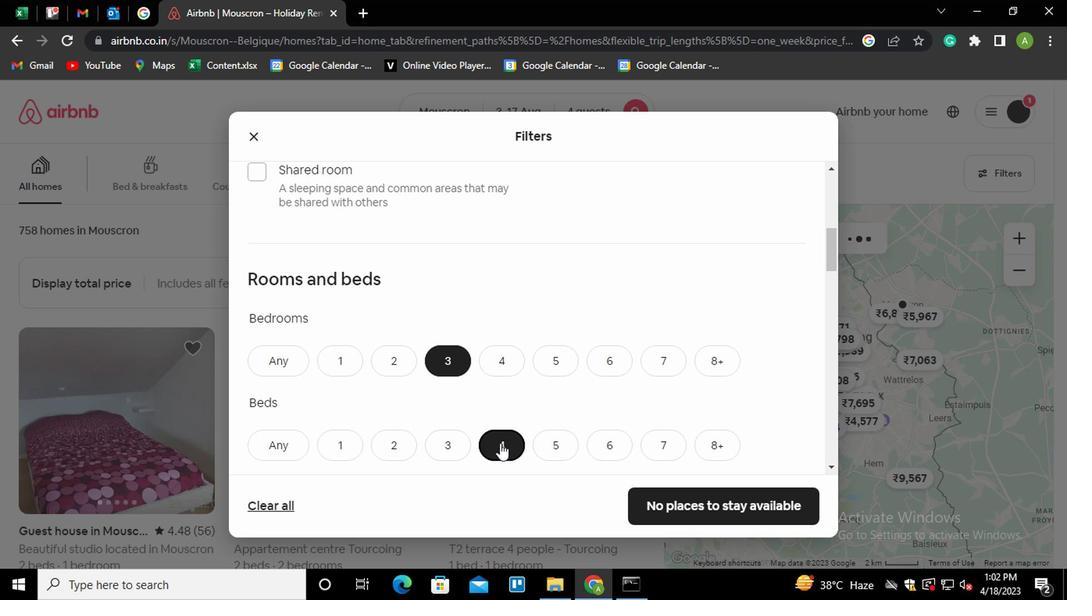 
Action: Mouse scrolled (481, 444) with delta (0, 0)
Screenshot: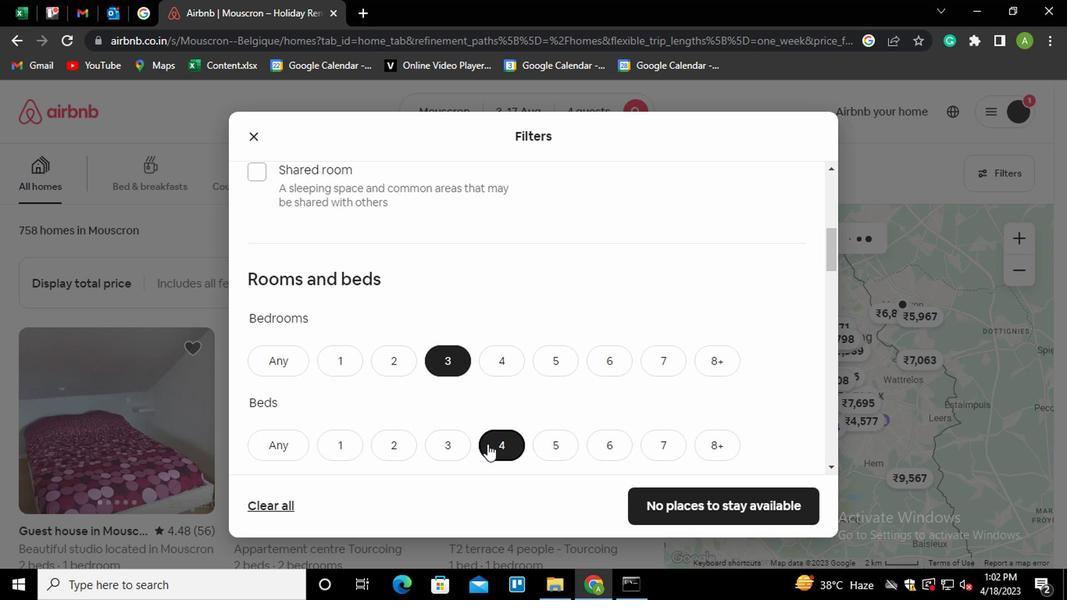 
Action: Mouse scrolled (481, 444) with delta (0, 0)
Screenshot: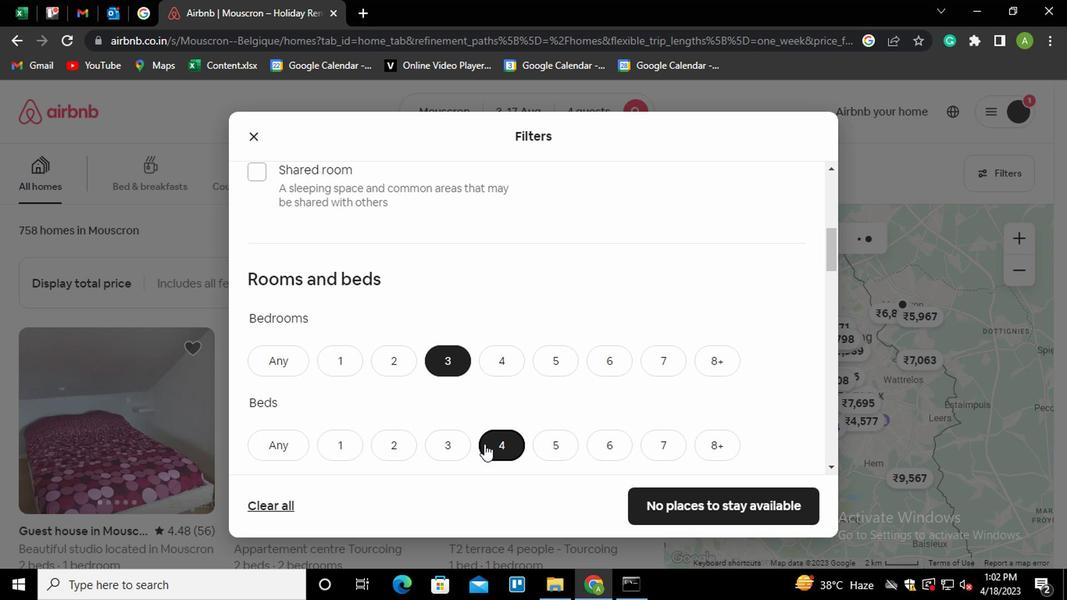 
Action: Mouse moved to (386, 366)
Screenshot: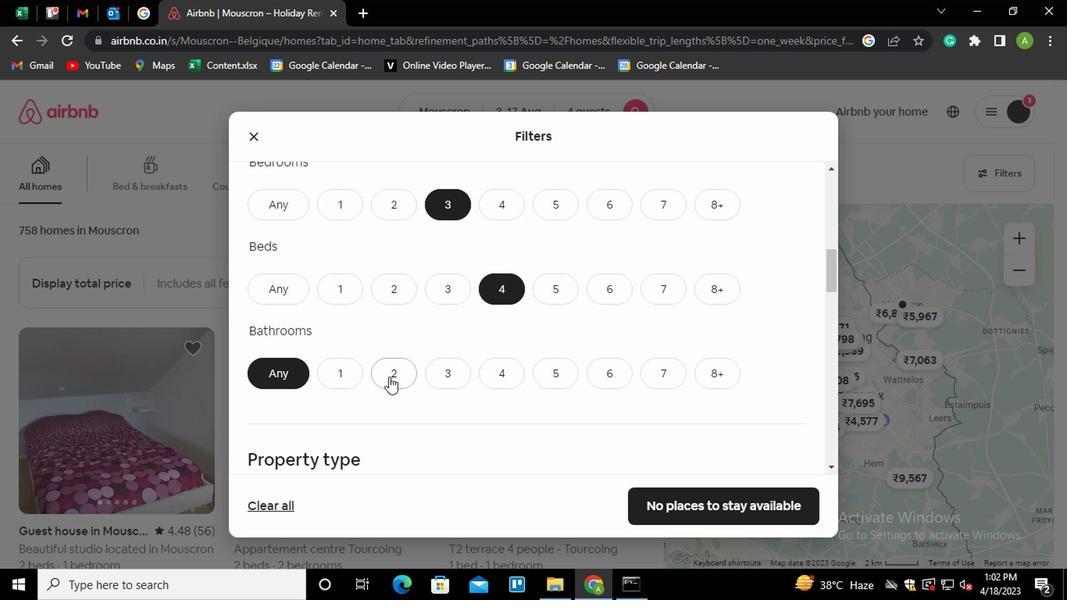 
Action: Mouse pressed left at (386, 366)
Screenshot: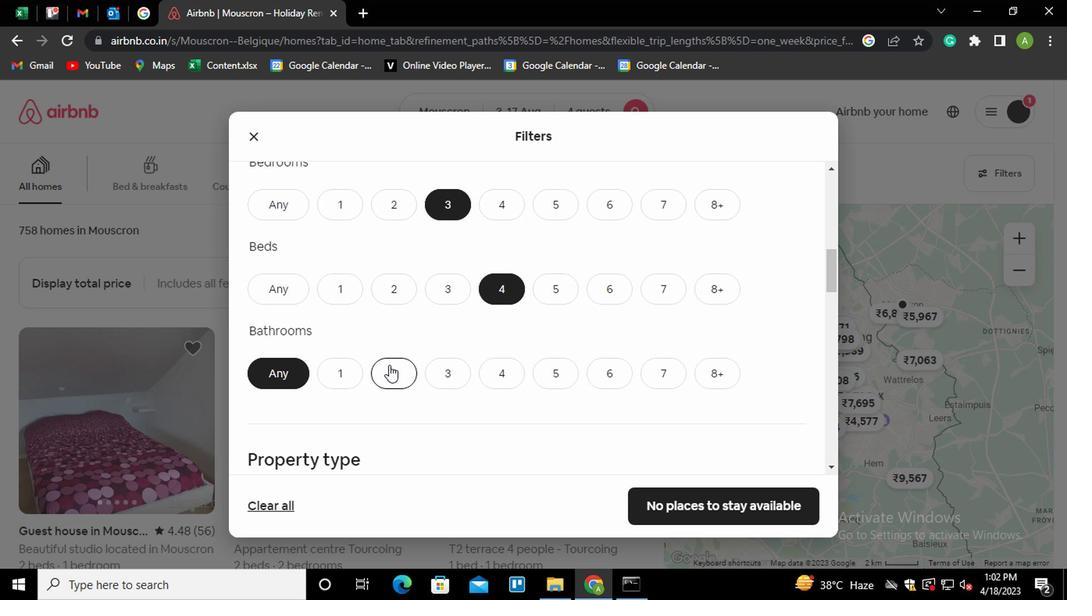
Action: Mouse moved to (464, 385)
Screenshot: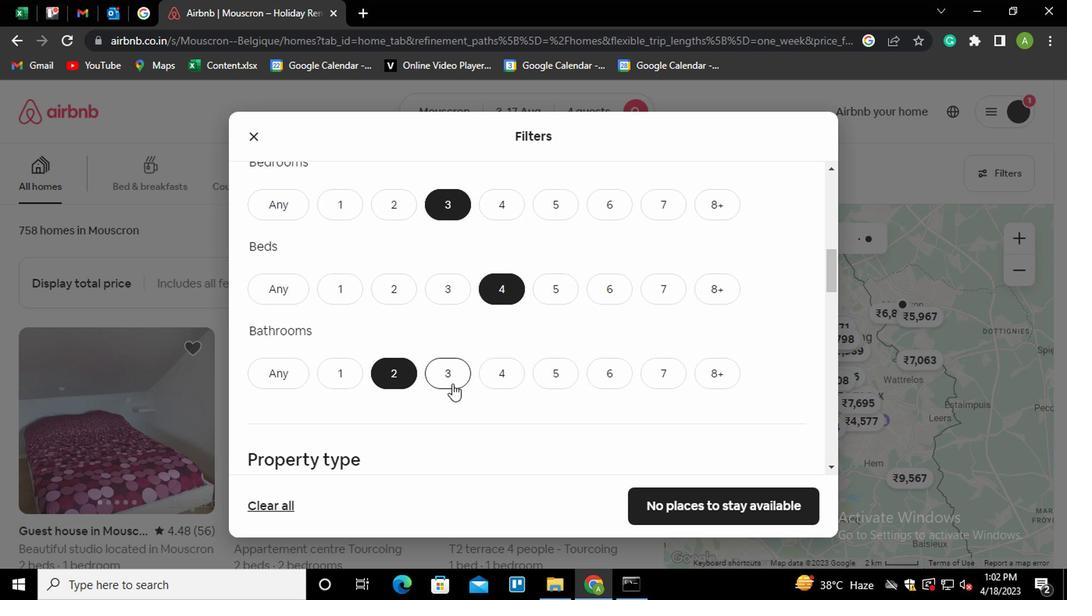 
Action: Mouse scrolled (464, 384) with delta (0, -1)
Screenshot: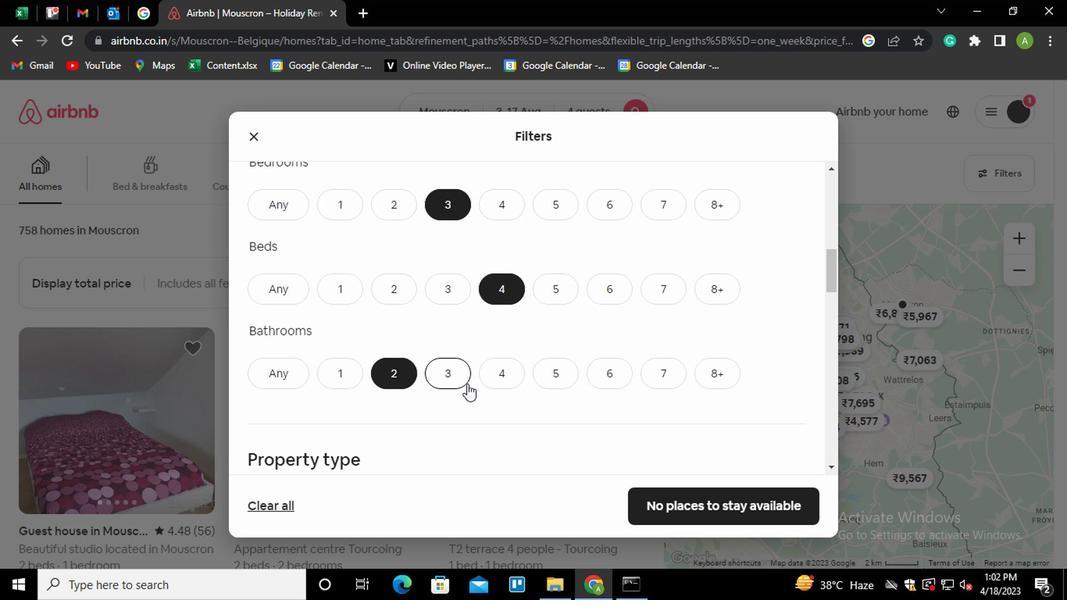 
Action: Mouse scrolled (464, 384) with delta (0, -1)
Screenshot: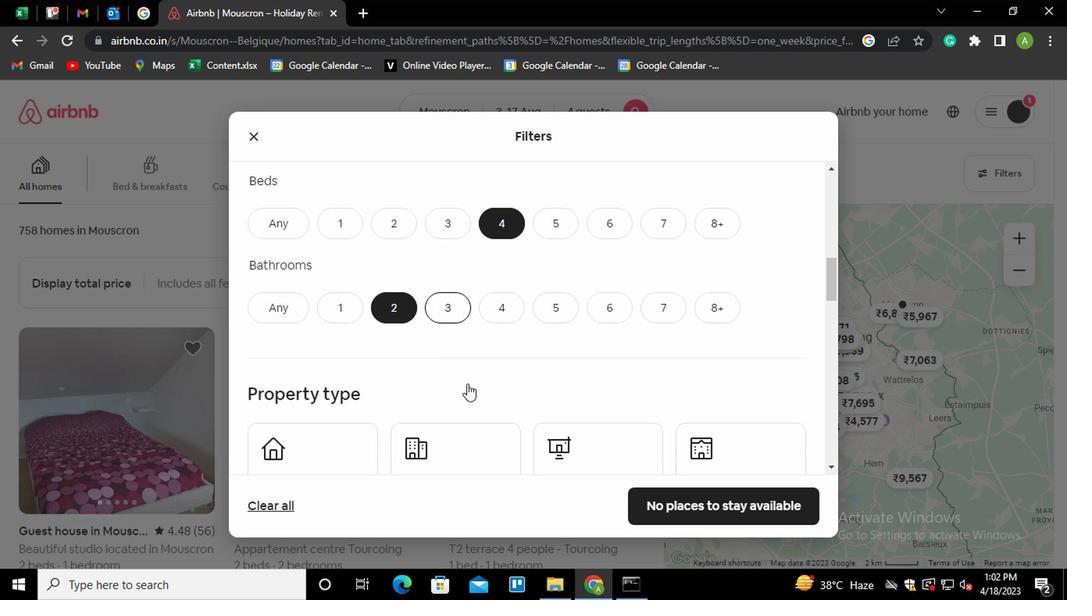 
Action: Mouse moved to (341, 403)
Screenshot: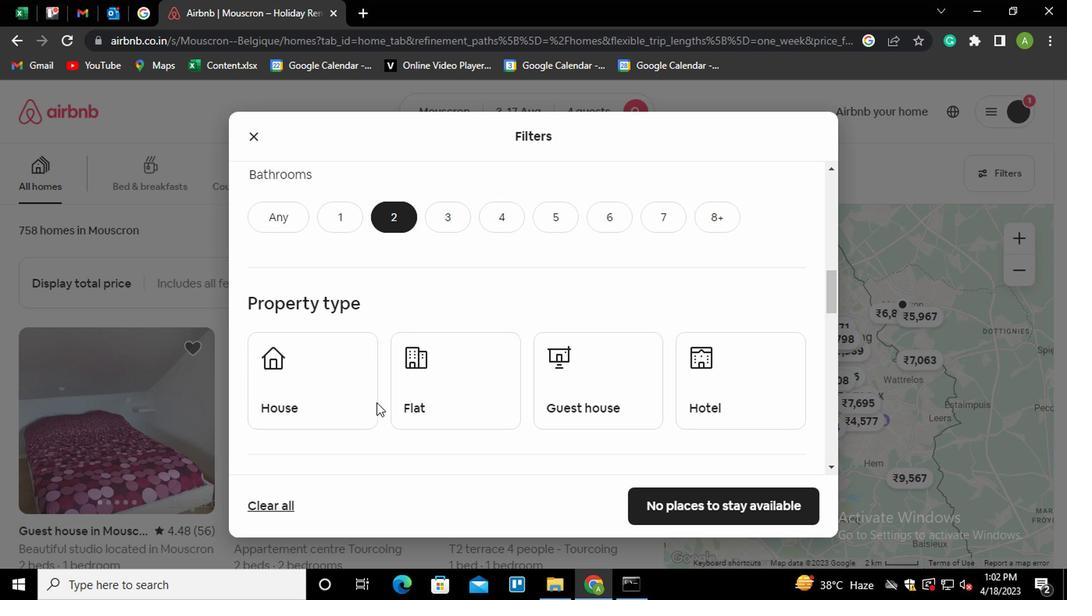 
Action: Mouse pressed left at (341, 403)
Screenshot: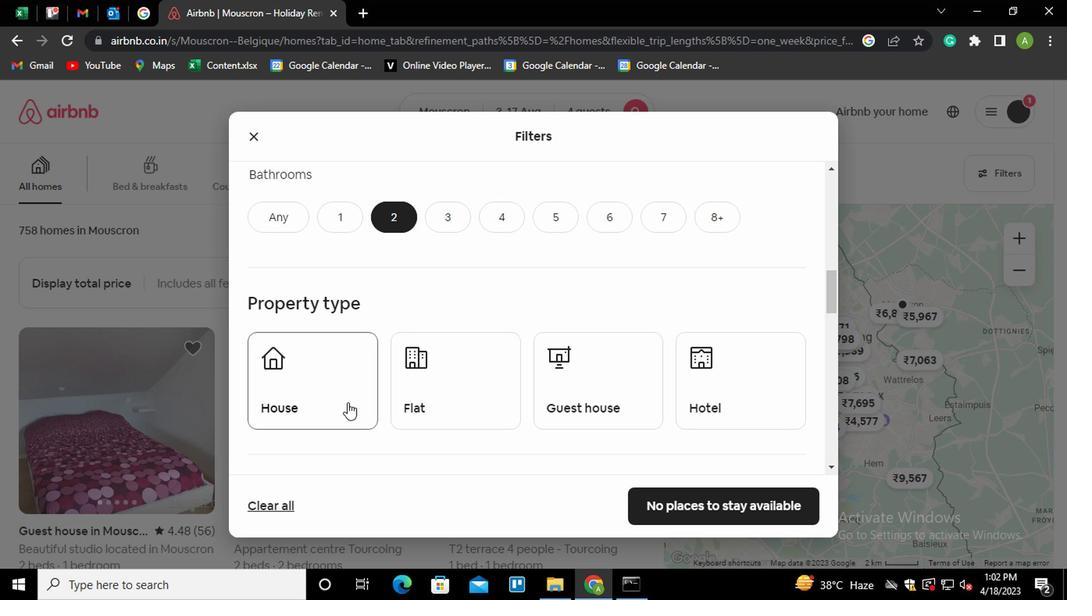 
Action: Mouse moved to (503, 393)
Screenshot: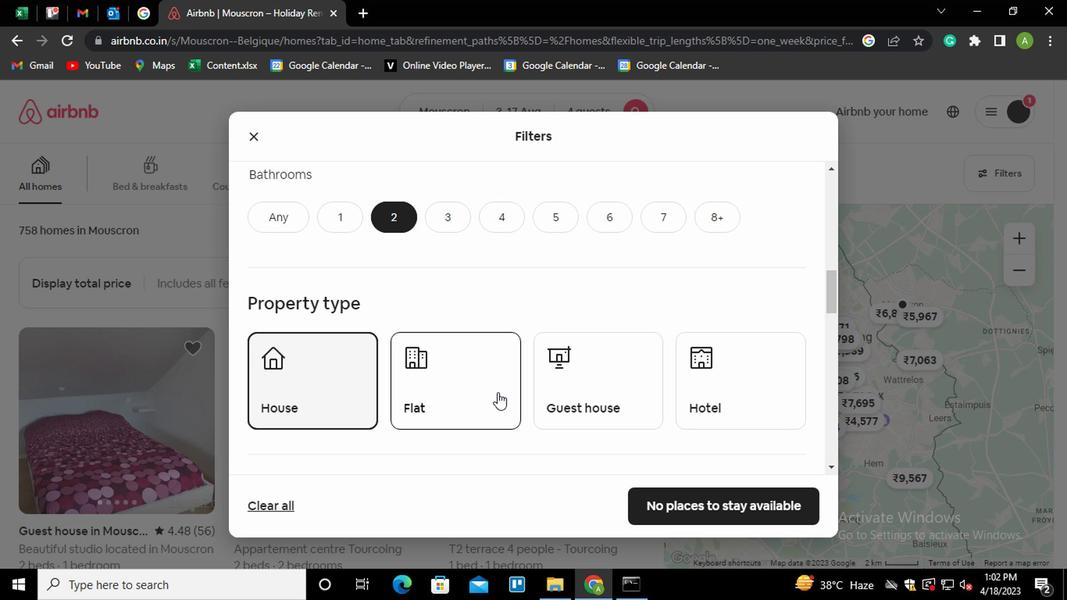 
Action: Mouse scrolled (503, 392) with delta (0, 0)
Screenshot: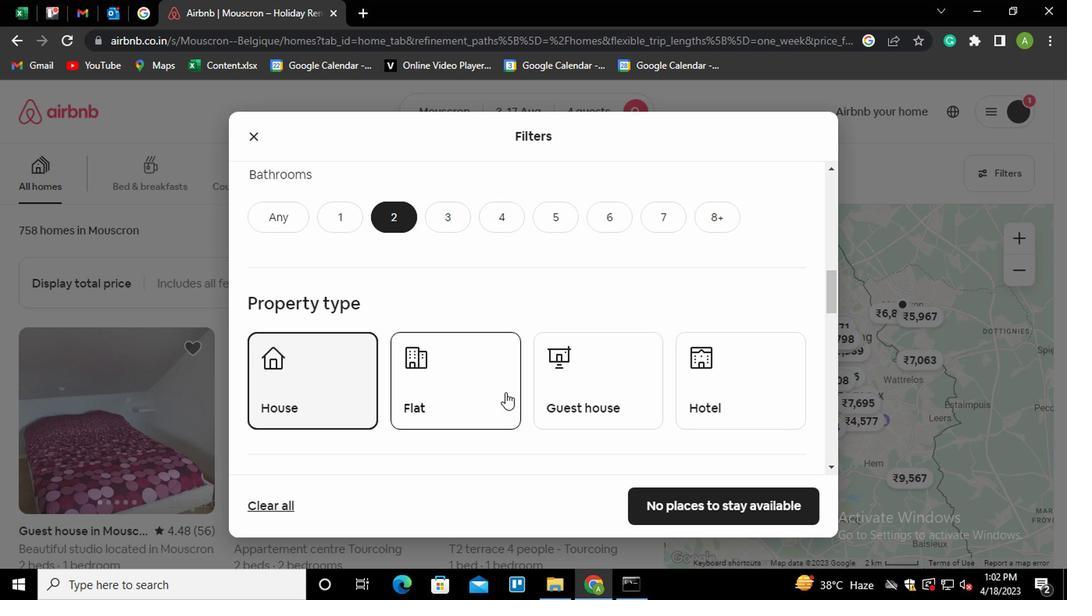 
Action: Mouse scrolled (503, 392) with delta (0, 0)
Screenshot: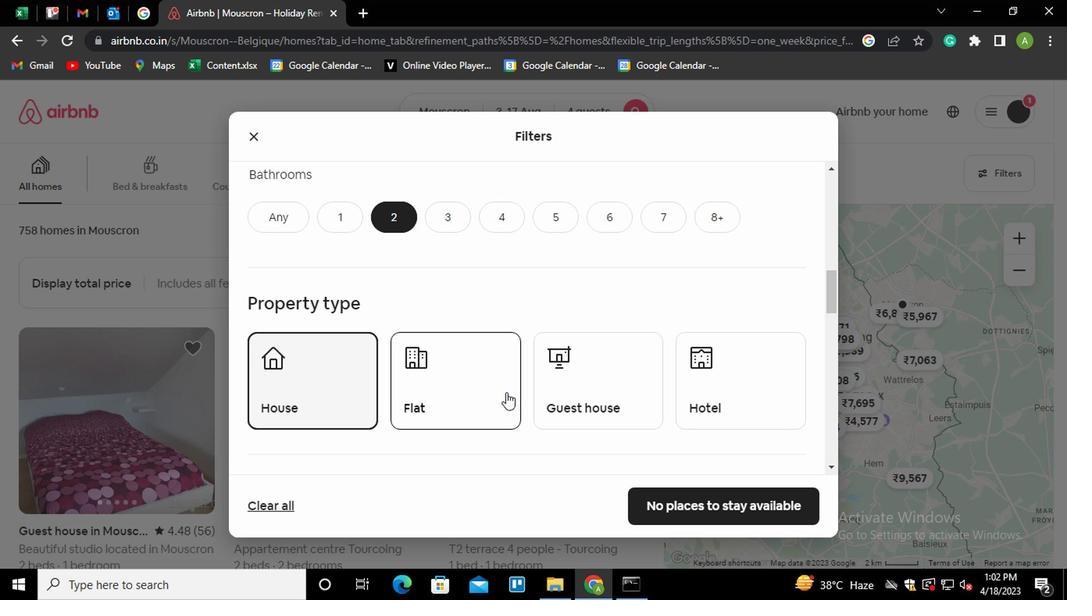 
Action: Mouse scrolled (503, 392) with delta (0, 0)
Screenshot: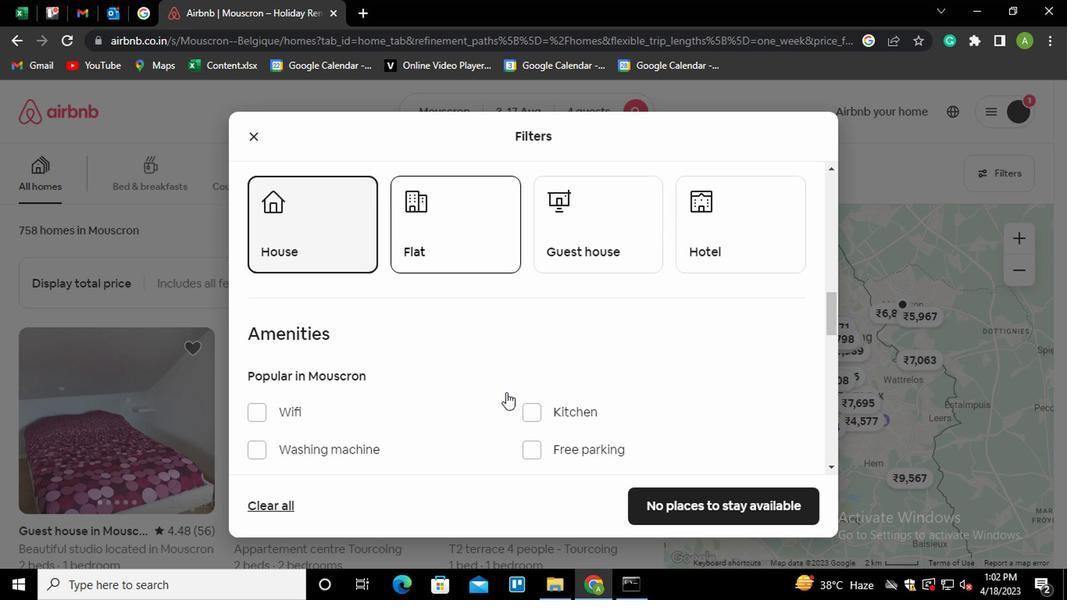 
Action: Mouse moved to (276, 439)
Screenshot: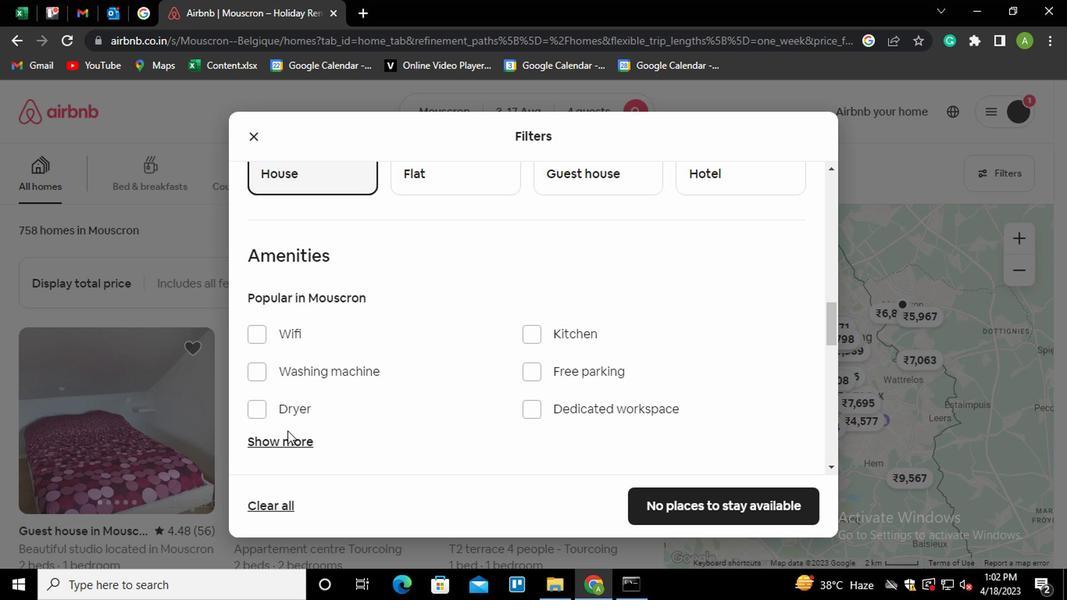 
Action: Mouse pressed left at (276, 439)
Screenshot: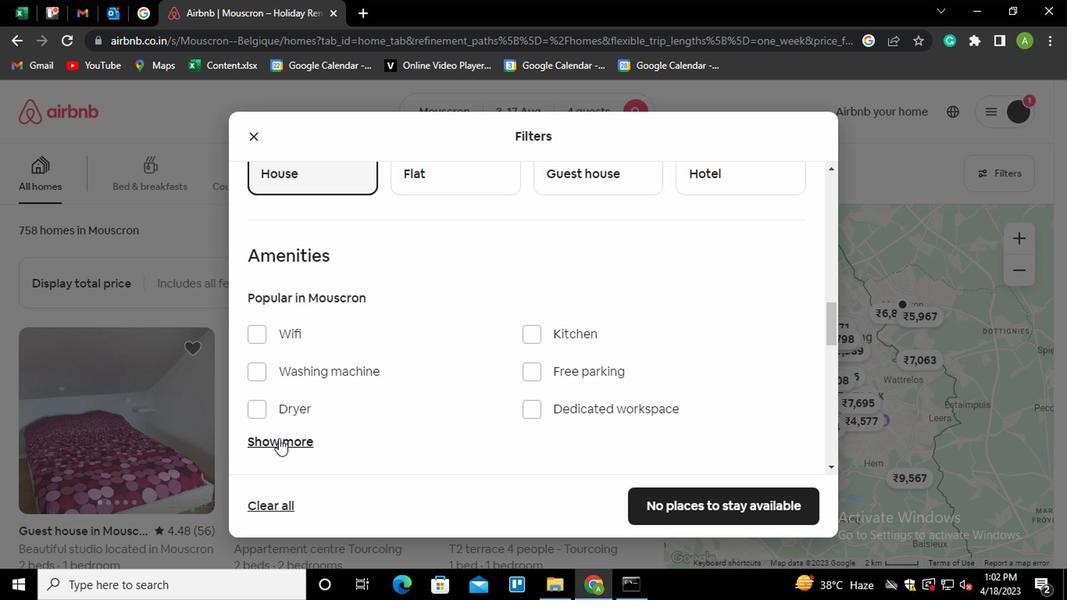 
Action: Mouse moved to (528, 332)
Screenshot: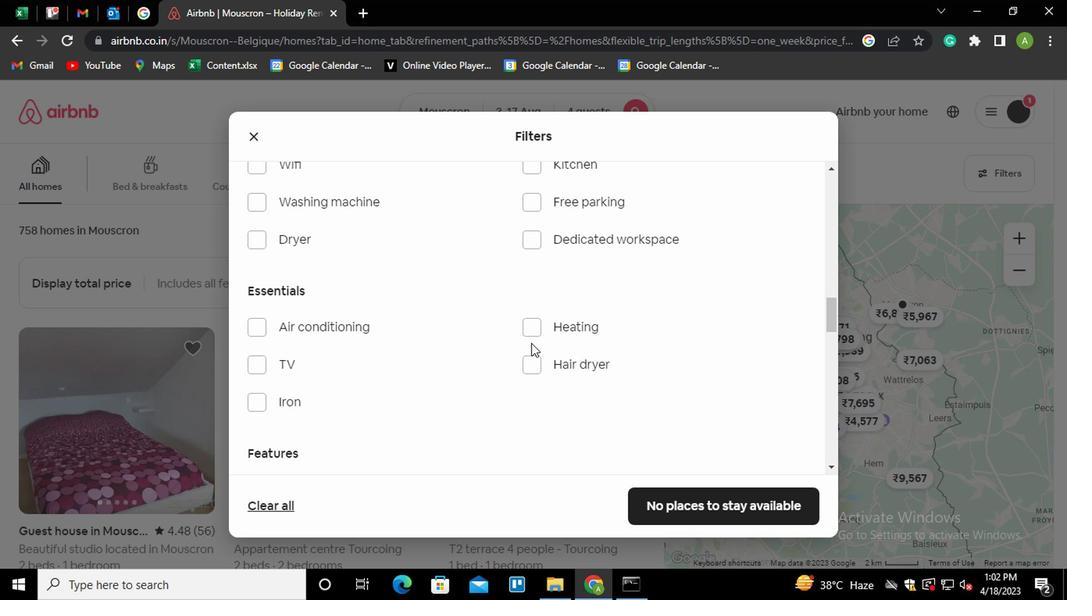 
Action: Mouse pressed left at (528, 332)
Screenshot: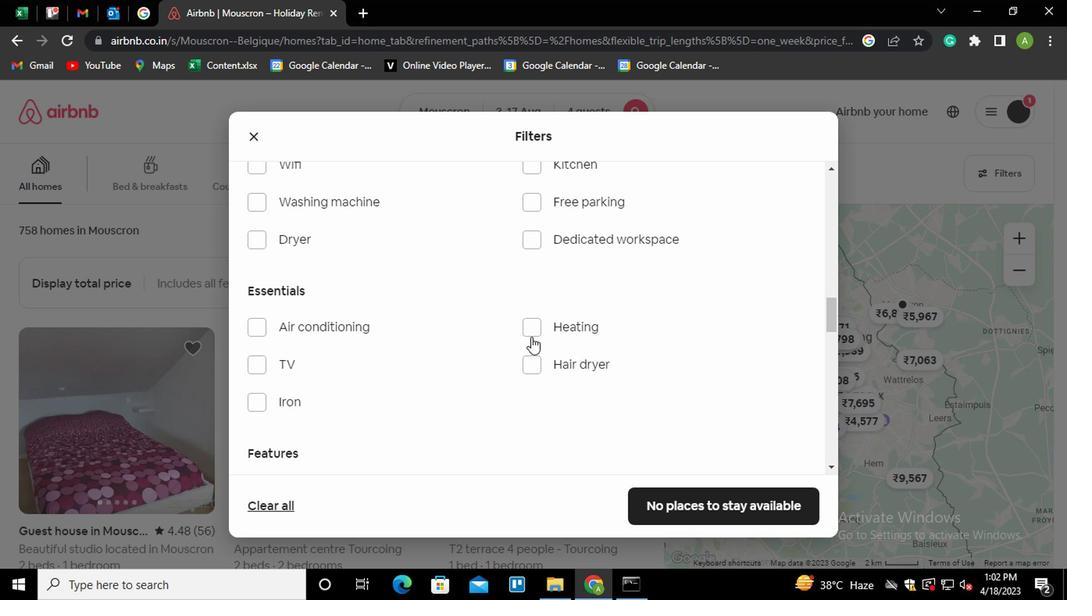
Action: Mouse moved to (598, 358)
Screenshot: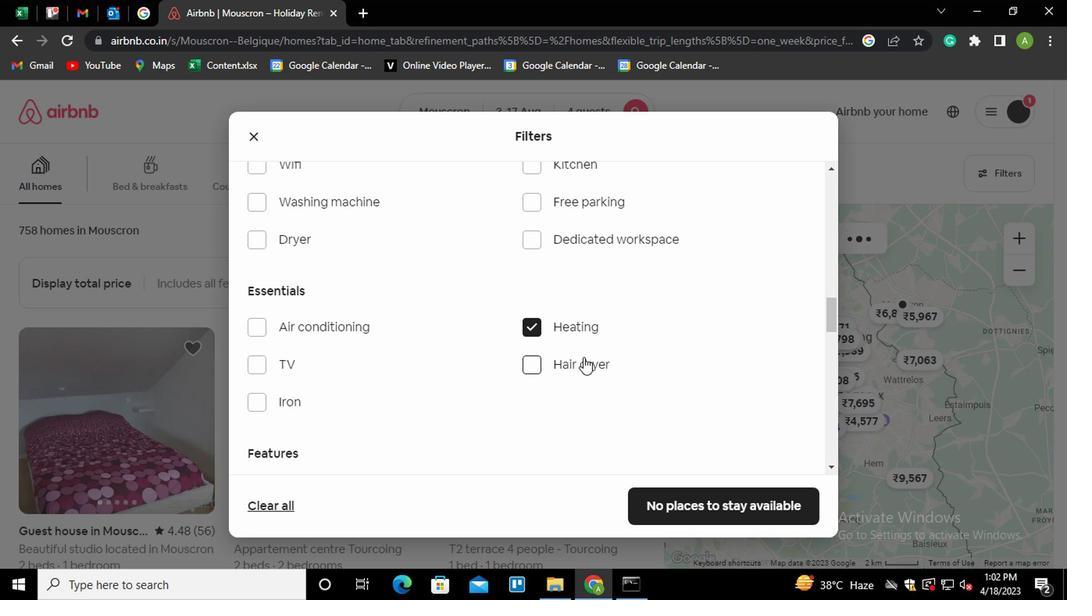 
Action: Mouse scrolled (598, 357) with delta (0, -1)
Screenshot: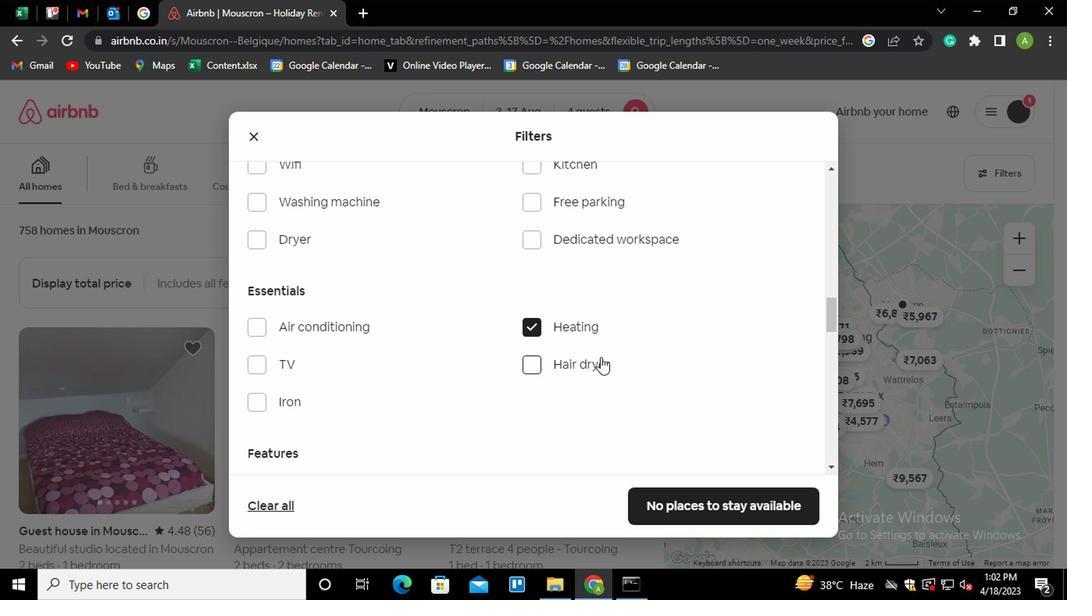 
Action: Mouse scrolled (598, 357) with delta (0, -1)
Screenshot: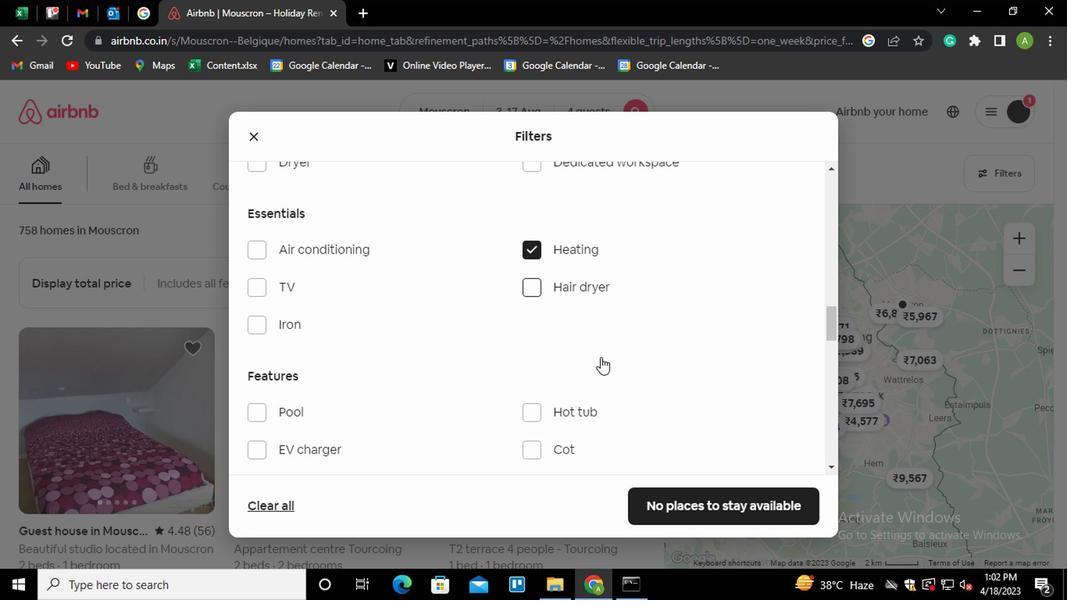 
Action: Mouse scrolled (598, 357) with delta (0, -1)
Screenshot: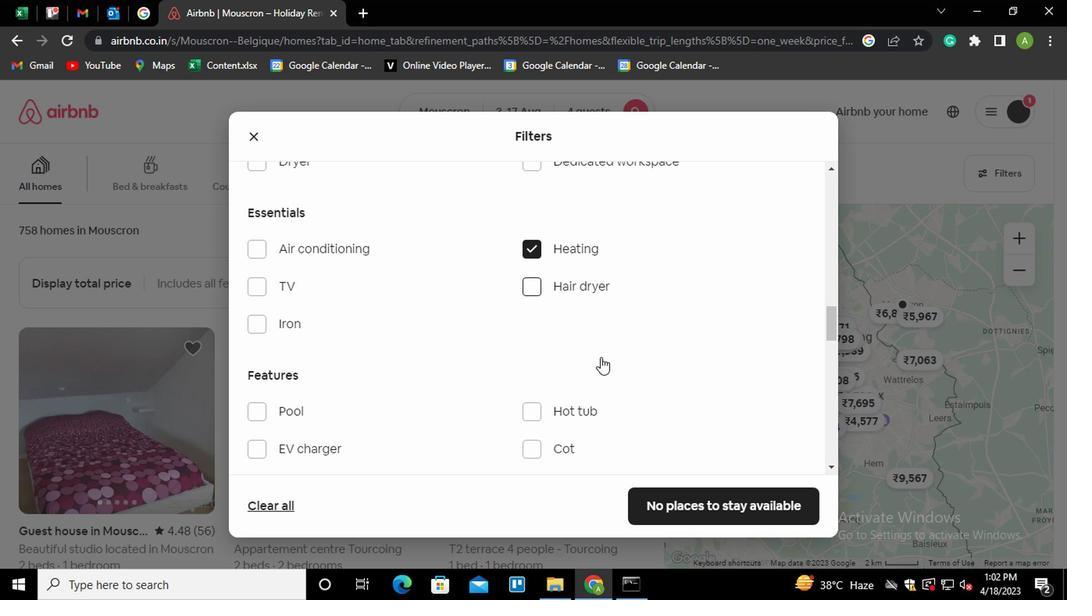 
Action: Mouse scrolled (598, 357) with delta (0, -1)
Screenshot: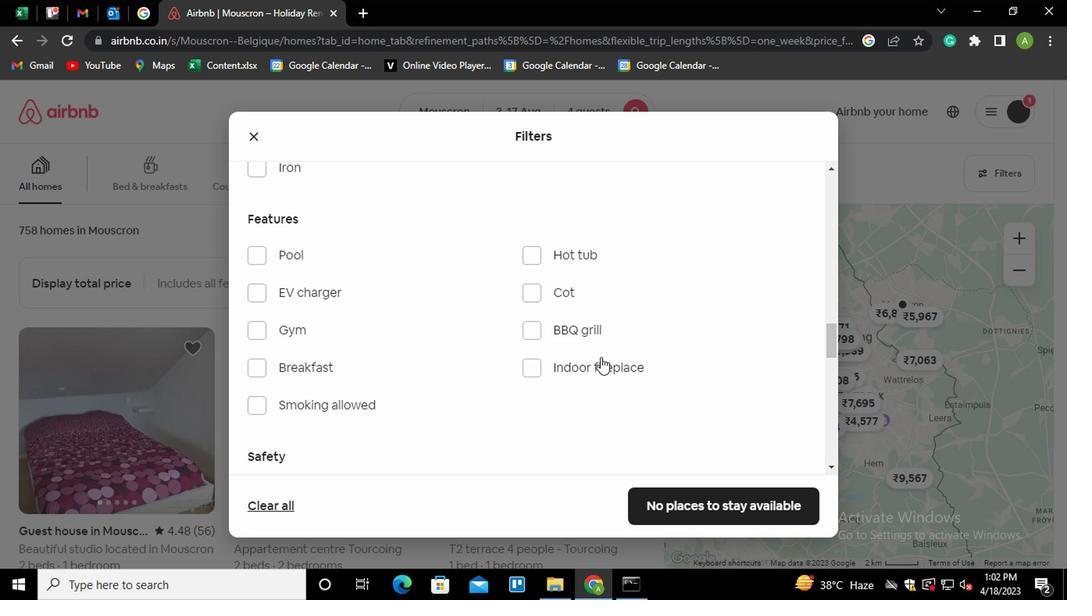 
Action: Mouse scrolled (598, 357) with delta (0, -1)
Screenshot: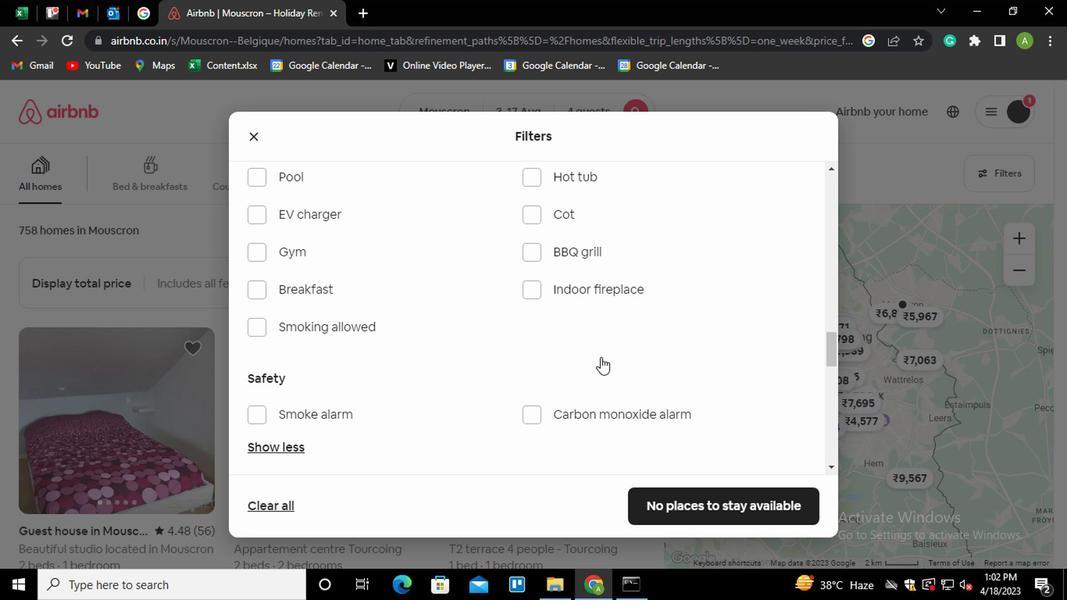 
Action: Mouse scrolled (598, 357) with delta (0, -1)
Screenshot: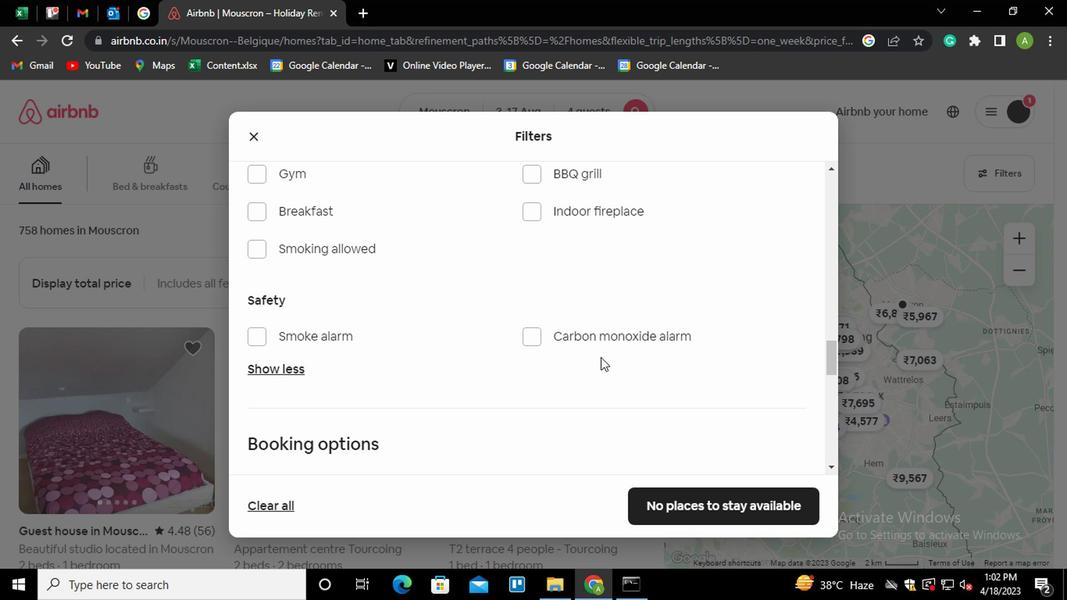 
Action: Mouse scrolled (598, 357) with delta (0, -1)
Screenshot: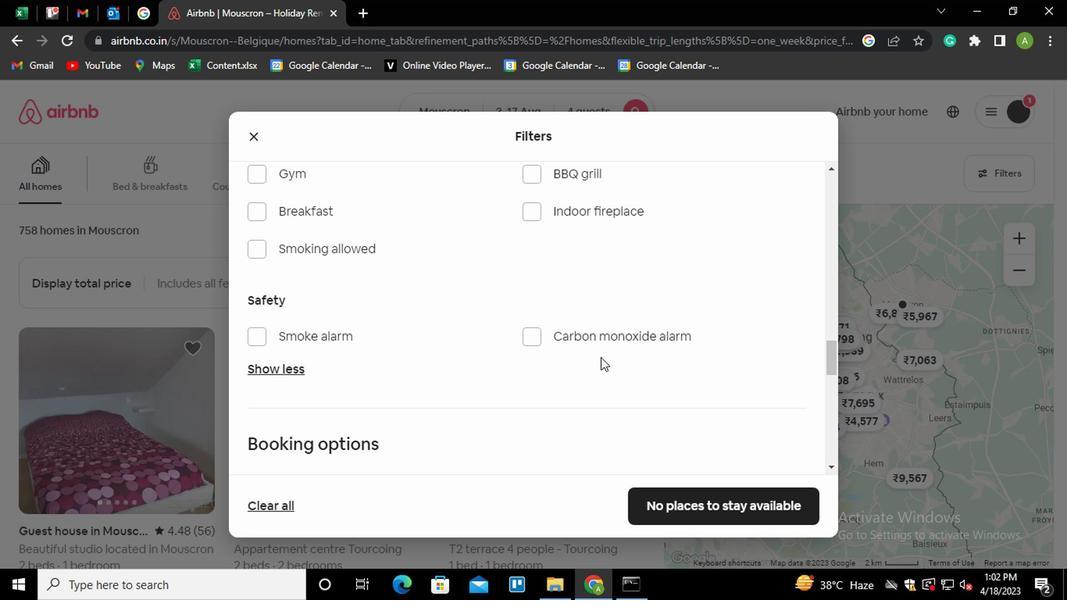 
Action: Mouse moved to (760, 395)
Screenshot: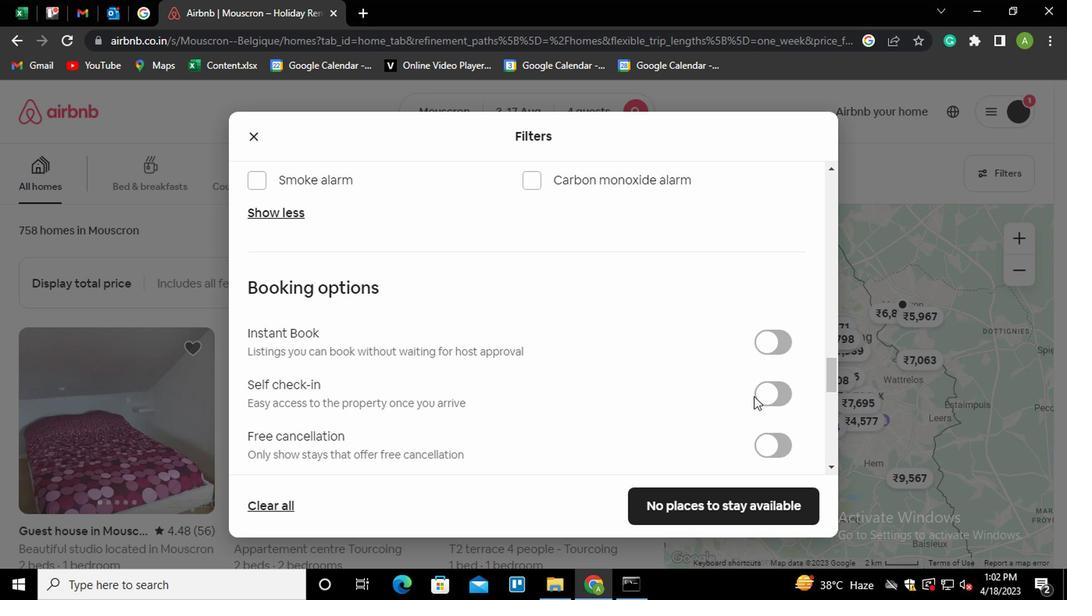 
Action: Mouse pressed left at (760, 395)
Screenshot: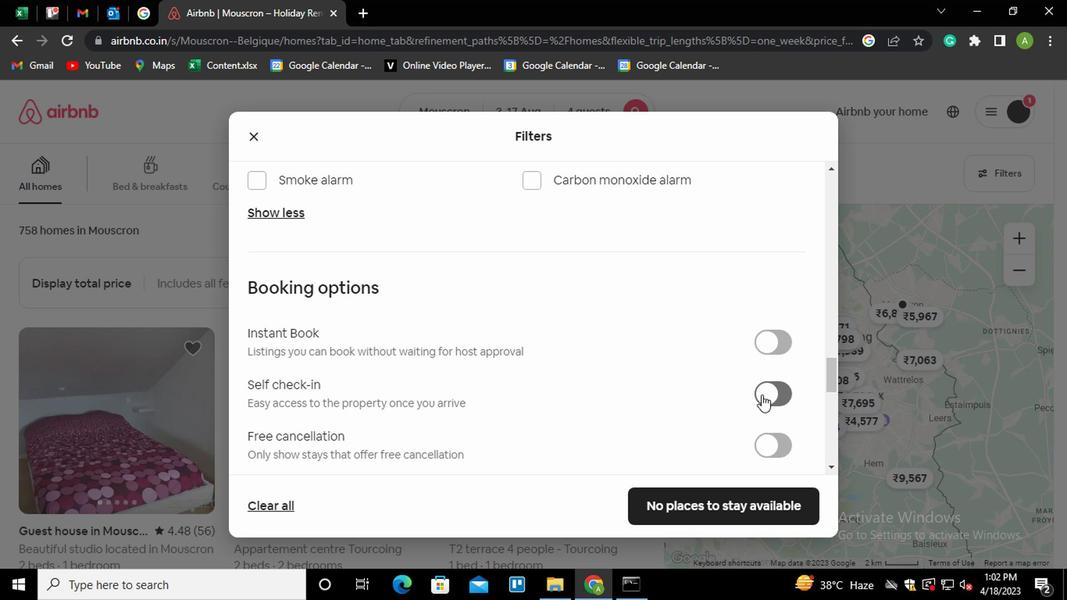 
Action: Mouse moved to (656, 390)
Screenshot: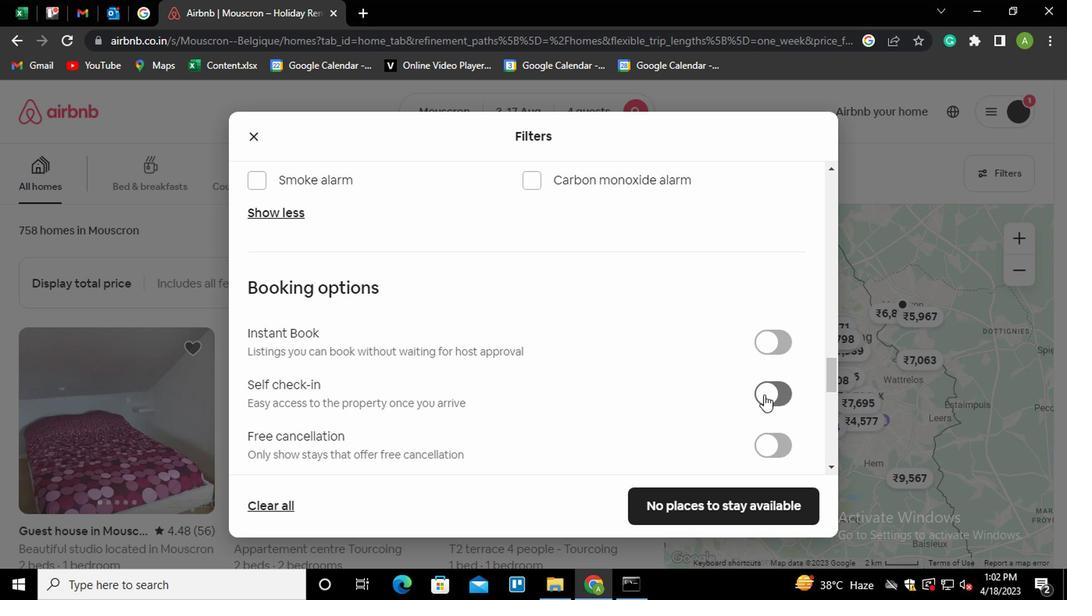 
Action: Mouse scrolled (656, 389) with delta (0, 0)
Screenshot: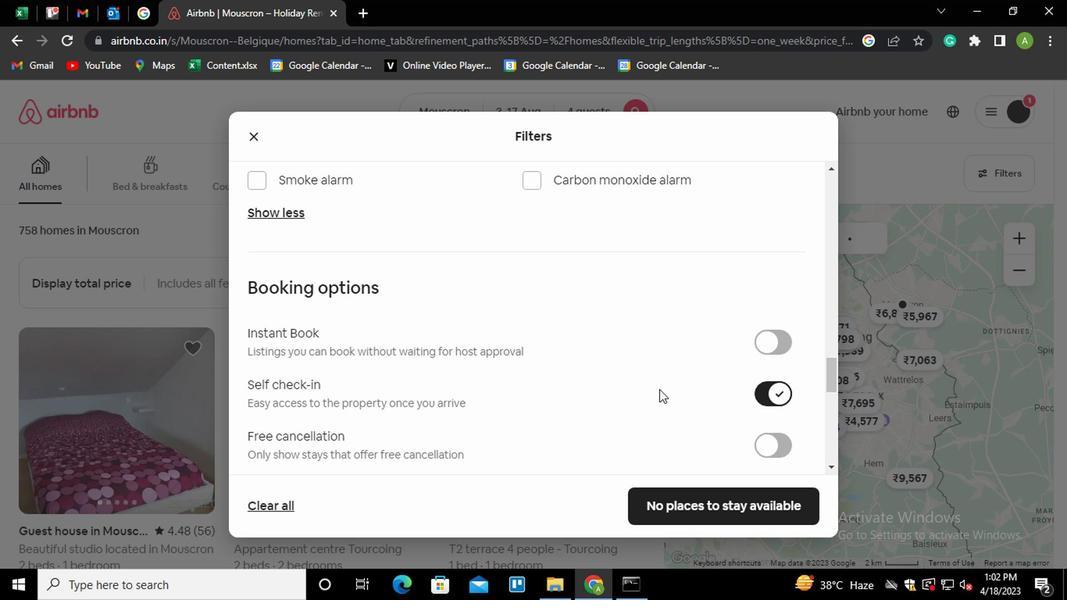 
Action: Mouse scrolled (656, 389) with delta (0, 0)
Screenshot: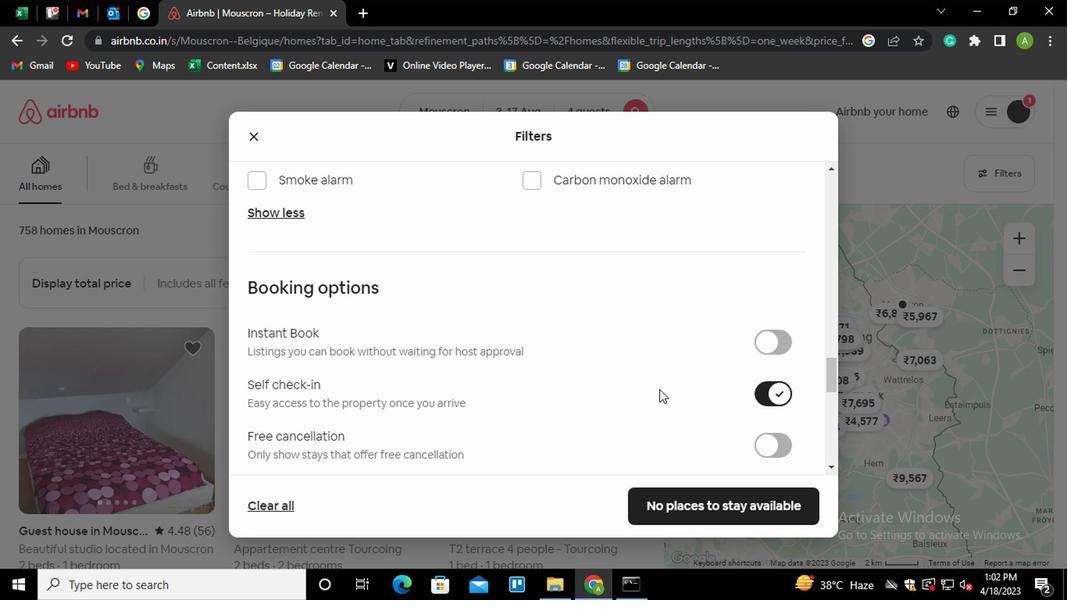
Action: Mouse scrolled (656, 389) with delta (0, 0)
Screenshot: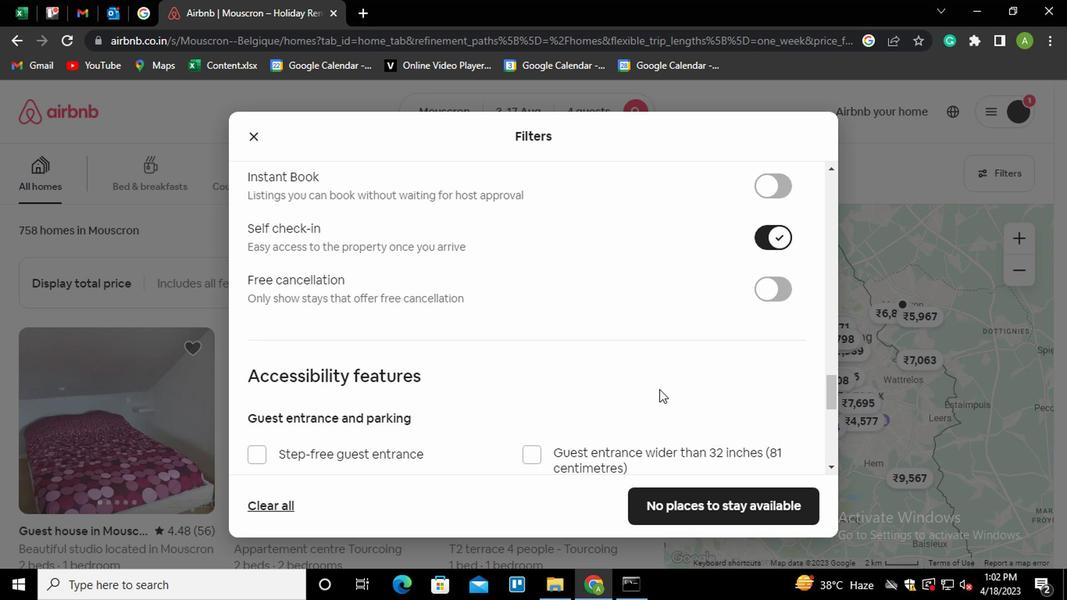 
Action: Mouse scrolled (656, 389) with delta (0, 0)
Screenshot: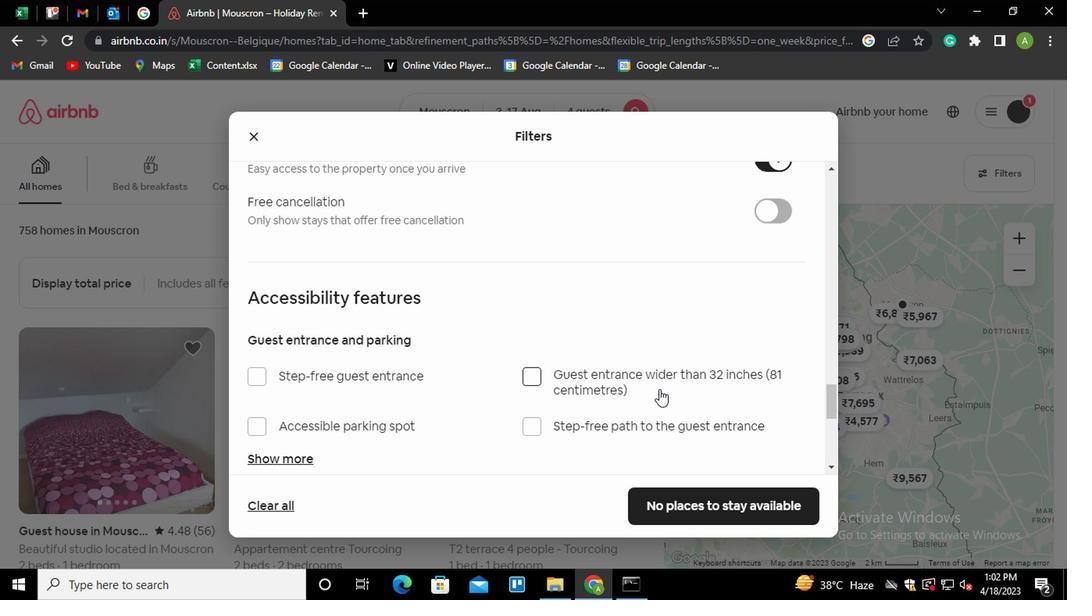 
Action: Mouse scrolled (656, 389) with delta (0, 0)
Screenshot: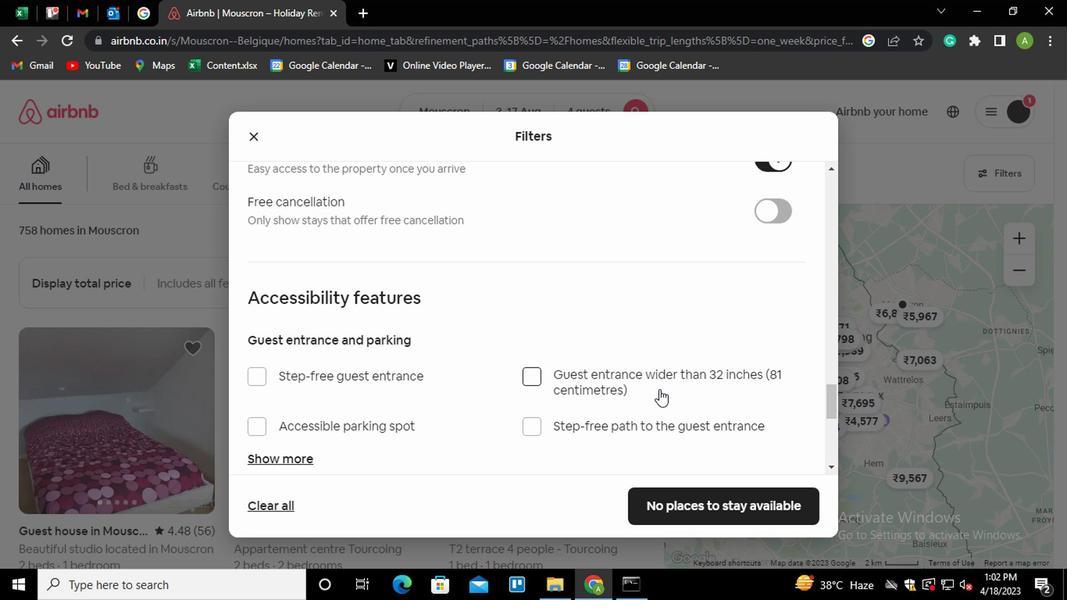 
Action: Mouse scrolled (656, 389) with delta (0, 0)
Screenshot: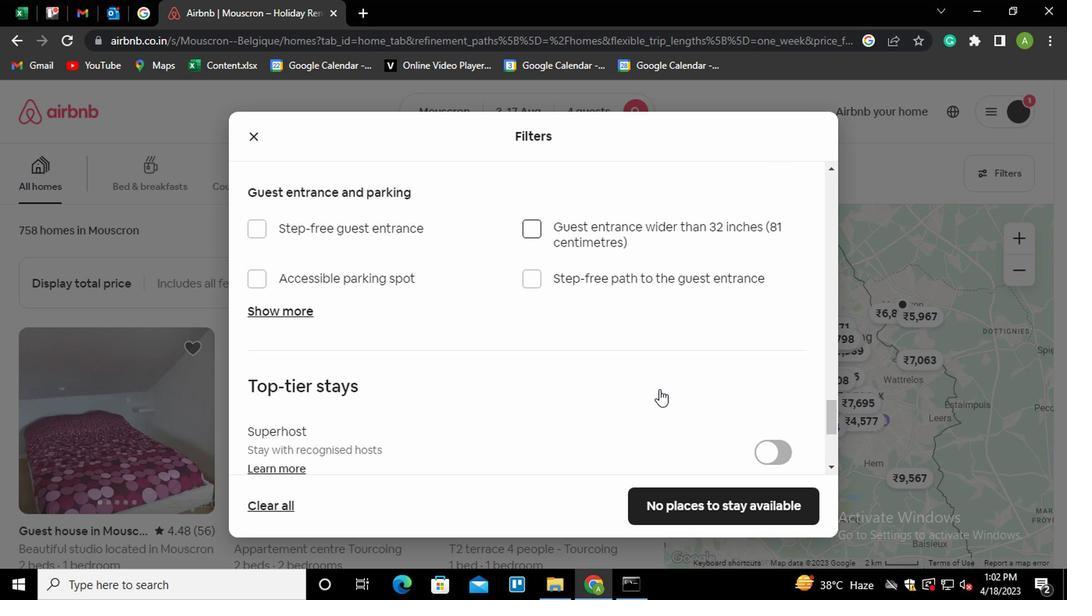 
Action: Mouse moved to (655, 390)
Screenshot: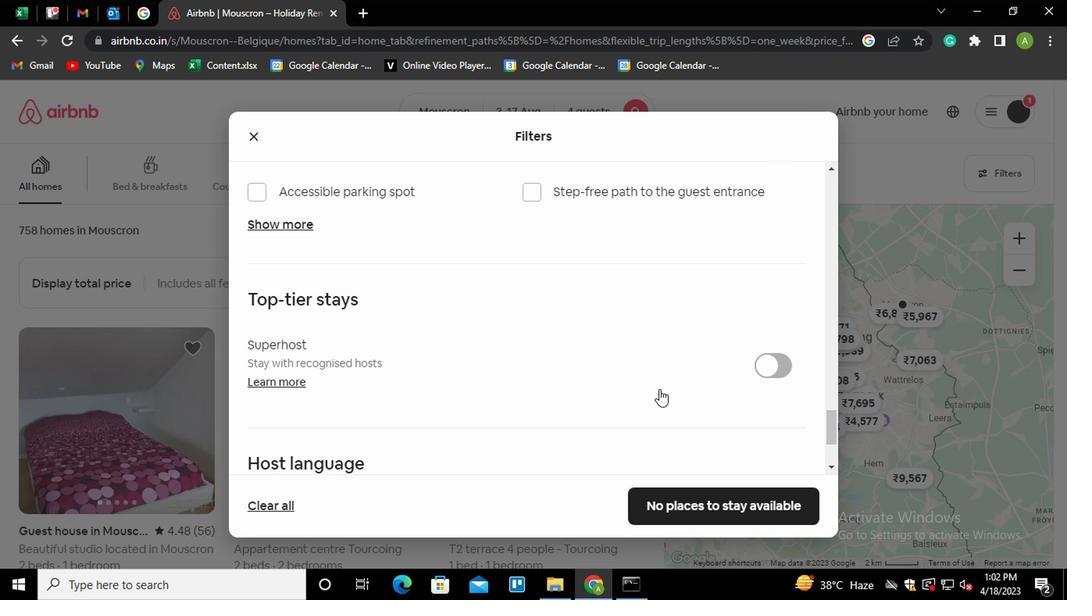 
Action: Mouse scrolled (655, 389) with delta (0, 0)
Screenshot: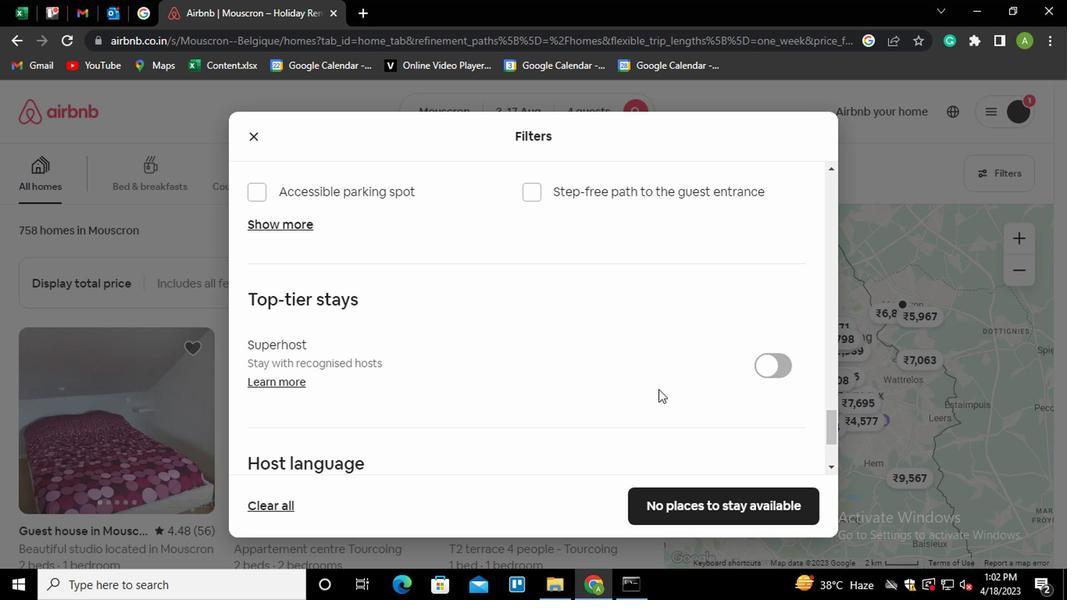 
Action: Mouse scrolled (655, 389) with delta (0, 0)
Screenshot: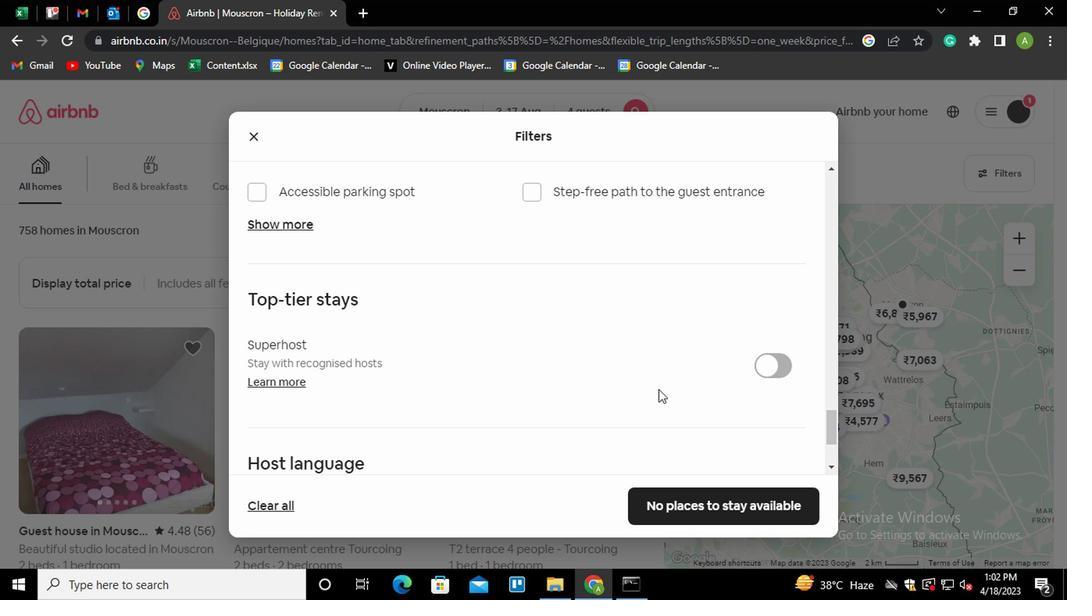 
Action: Mouse moved to (267, 362)
Screenshot: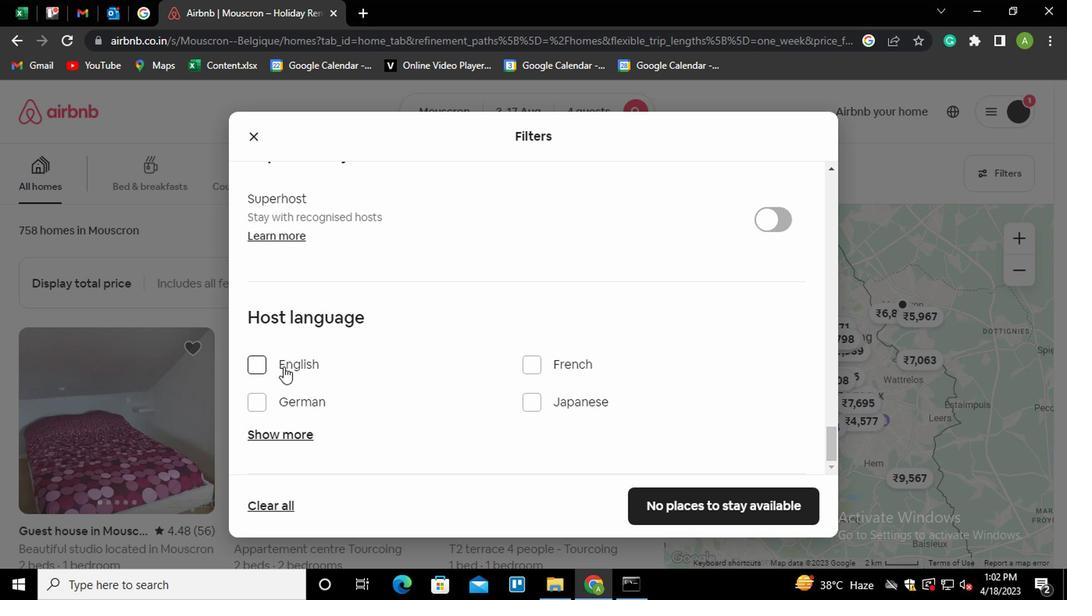 
Action: Mouse pressed left at (267, 362)
Screenshot: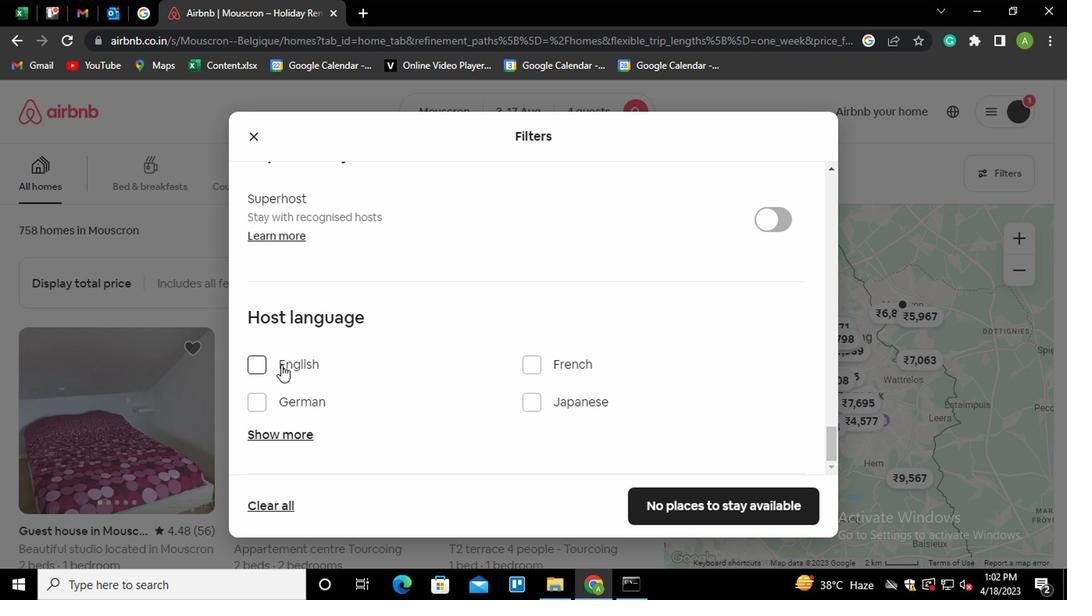 
Action: Mouse moved to (685, 499)
Screenshot: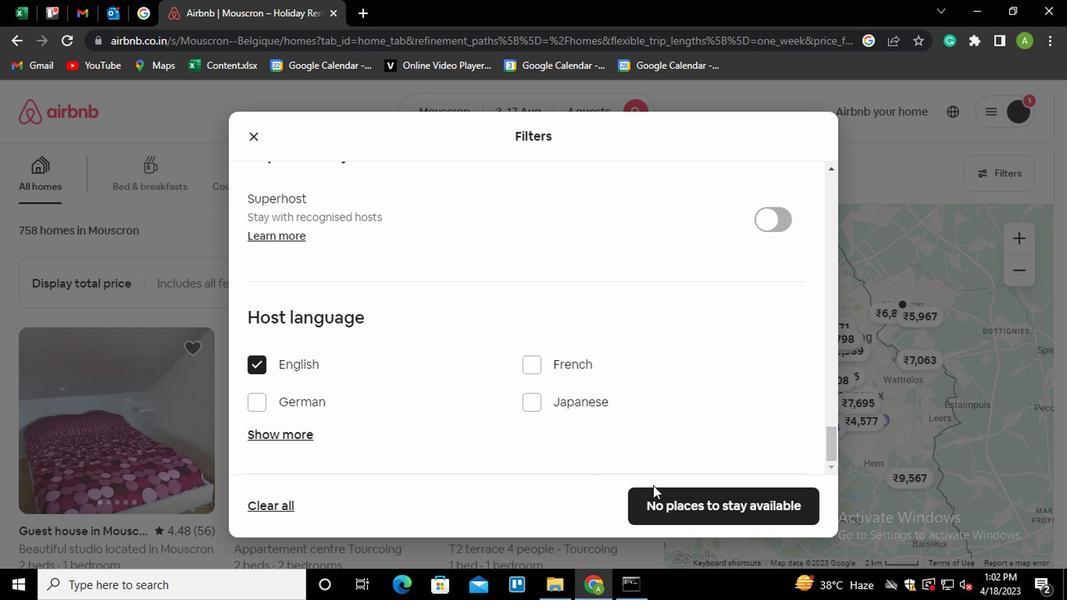
Action: Mouse pressed left at (685, 499)
Screenshot: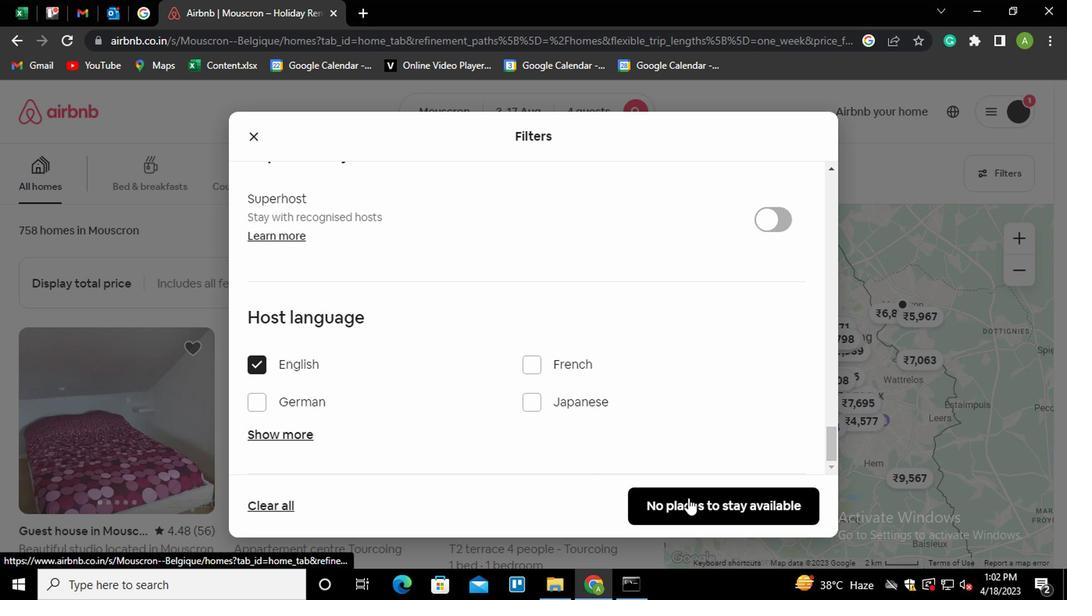 
